Task: Create in the project BioForge in Backlog an issue 'Address issues related to system integration with external applications and services', assign it to team member softage.3@softage.net and change the status to IN PROGRESS. Create in the project BioForge in Backlog an issue 'Develop a new feature to allow for integration with wearable technology', assign it to team member softage.4@softage.net and change the status to IN PROGRESS
Action: Mouse moved to (243, 57)
Screenshot: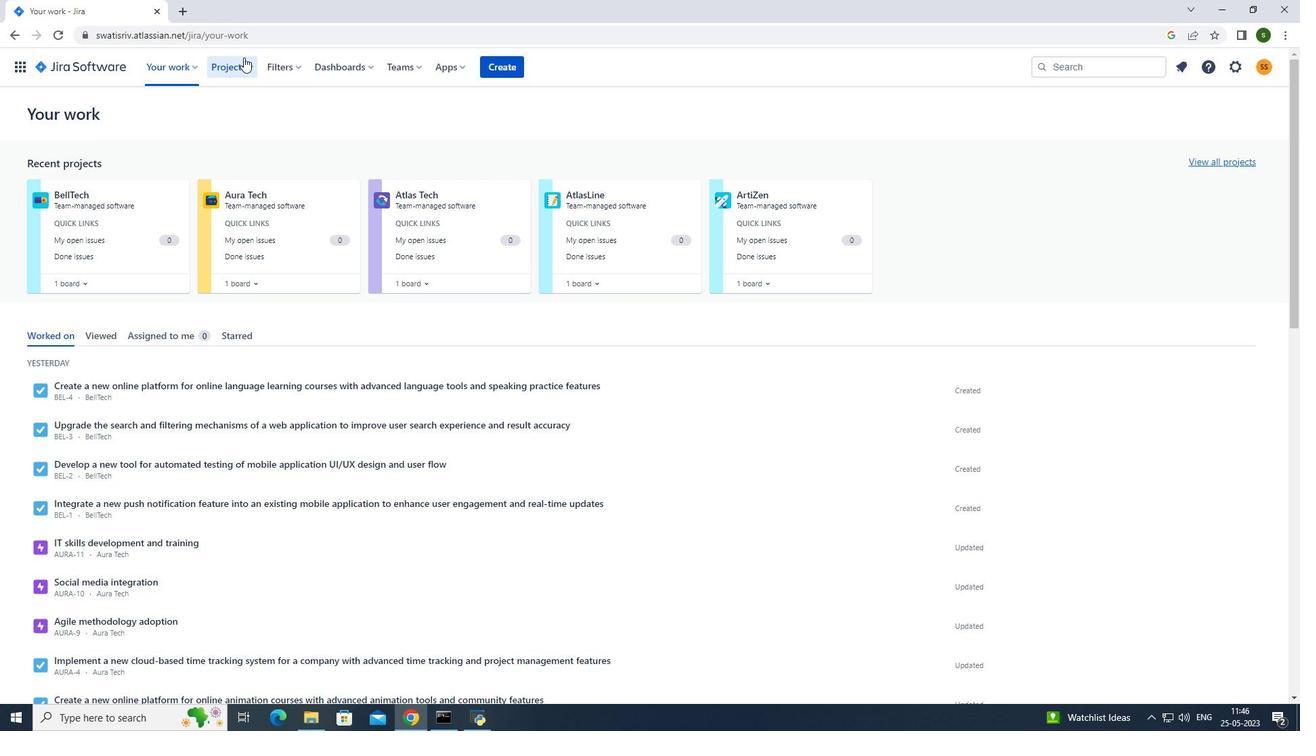 
Action: Mouse pressed left at (243, 57)
Screenshot: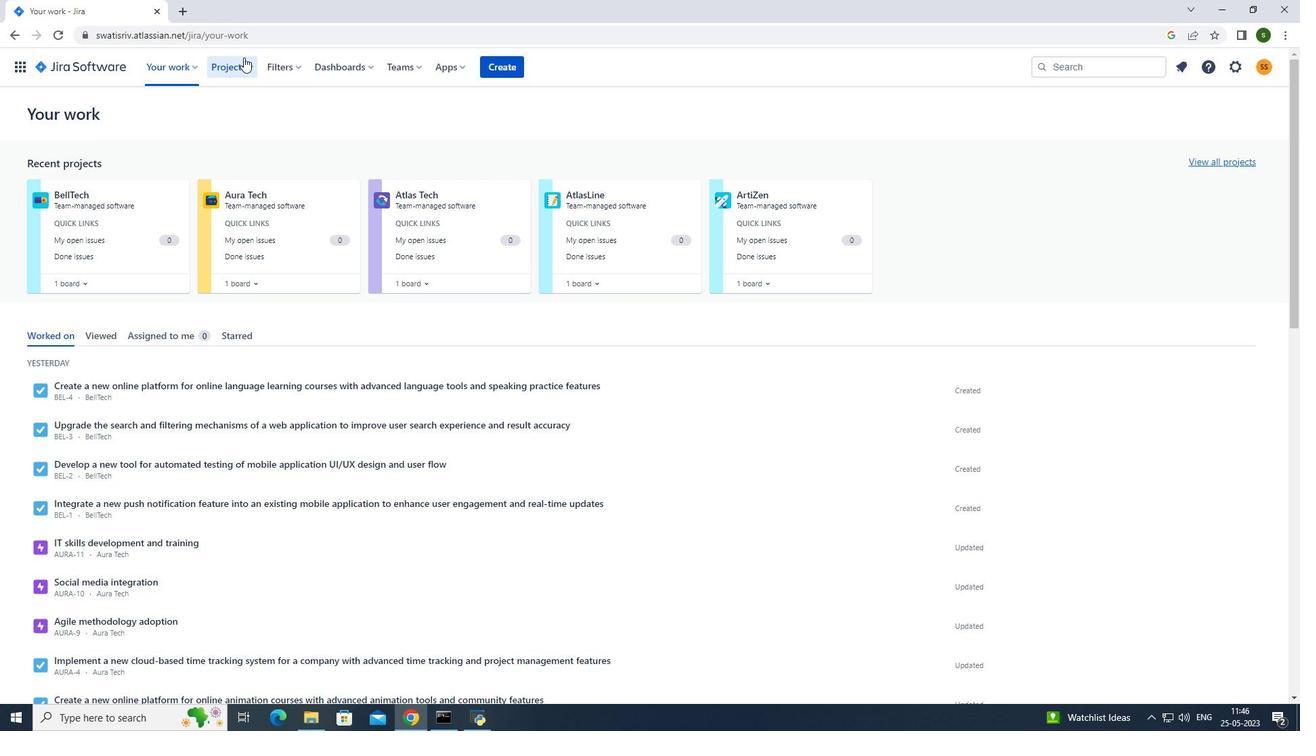 
Action: Mouse moved to (283, 130)
Screenshot: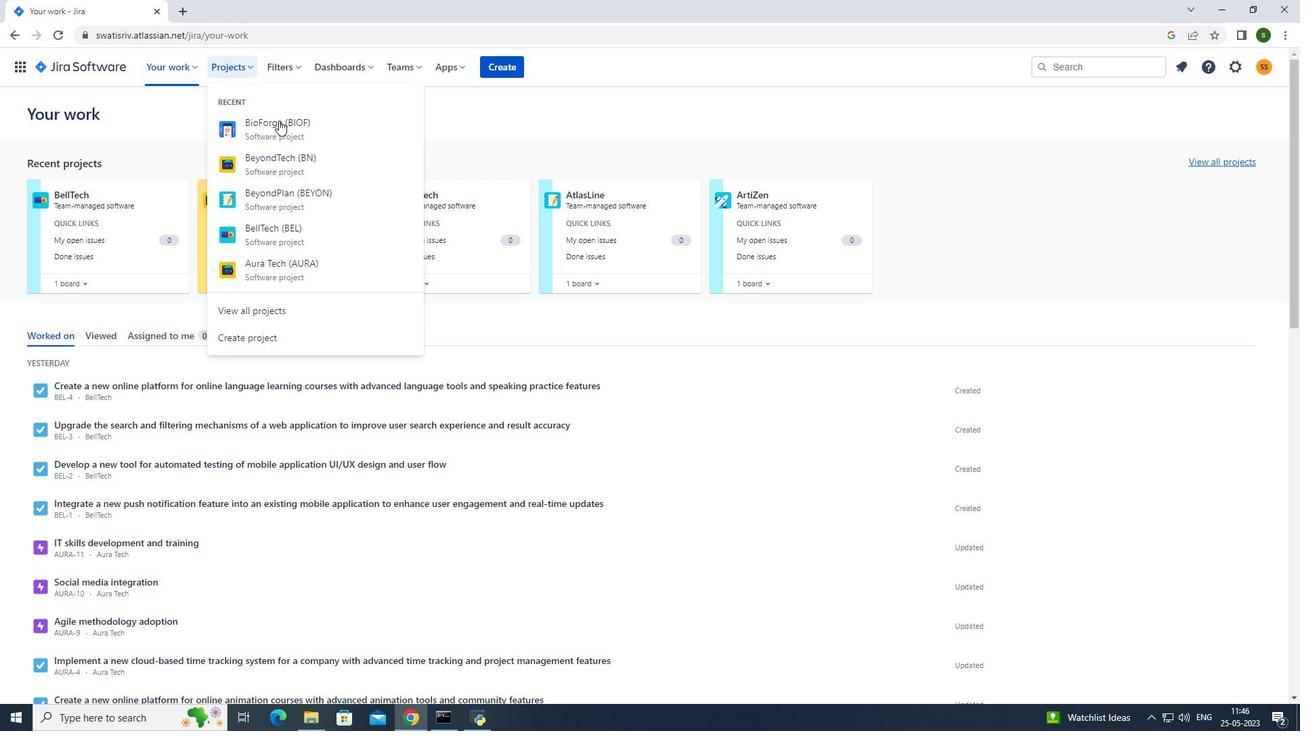 
Action: Mouse pressed left at (283, 130)
Screenshot: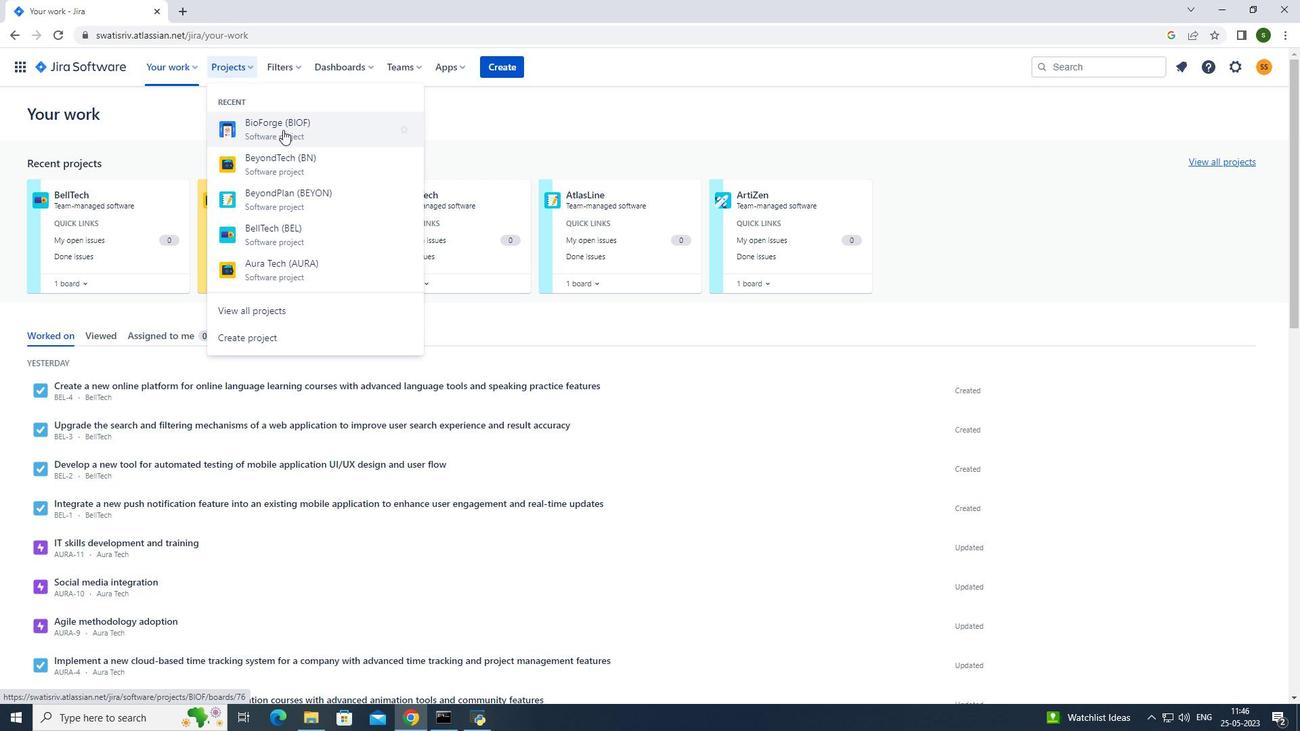 
Action: Mouse moved to (84, 212)
Screenshot: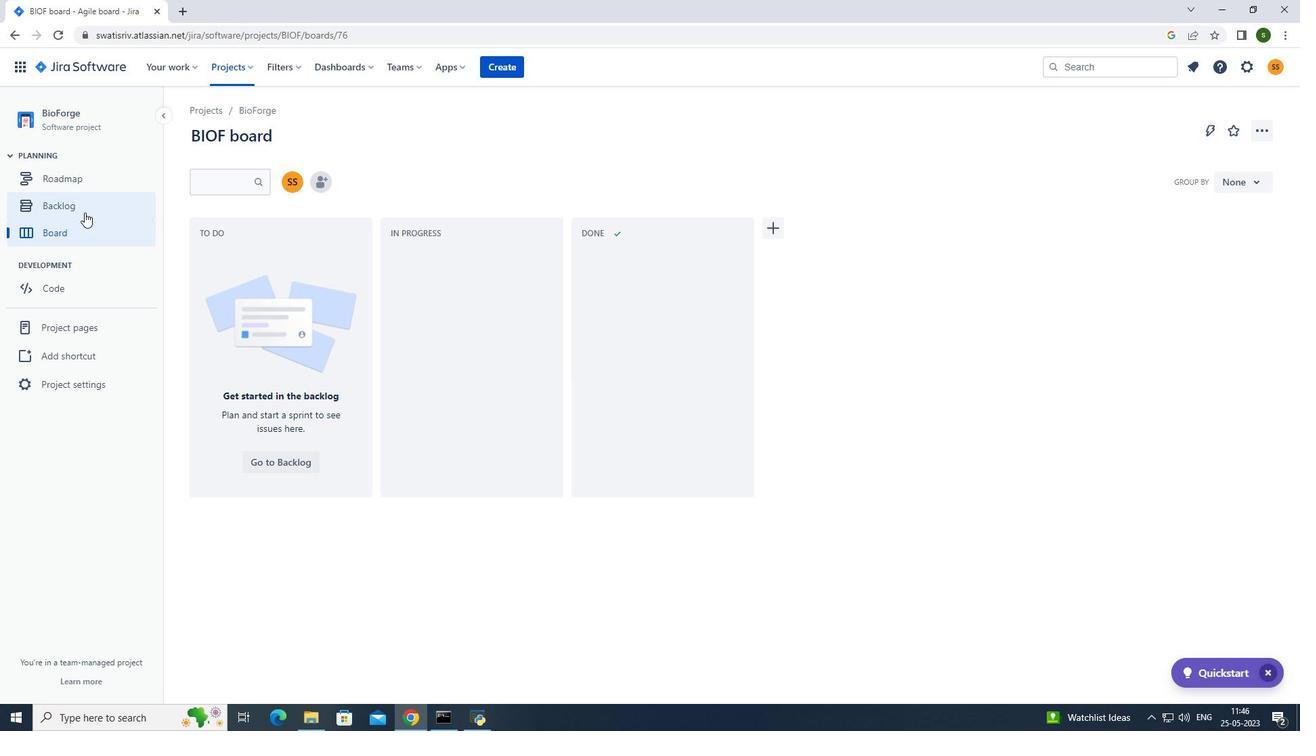 
Action: Mouse pressed left at (84, 212)
Screenshot: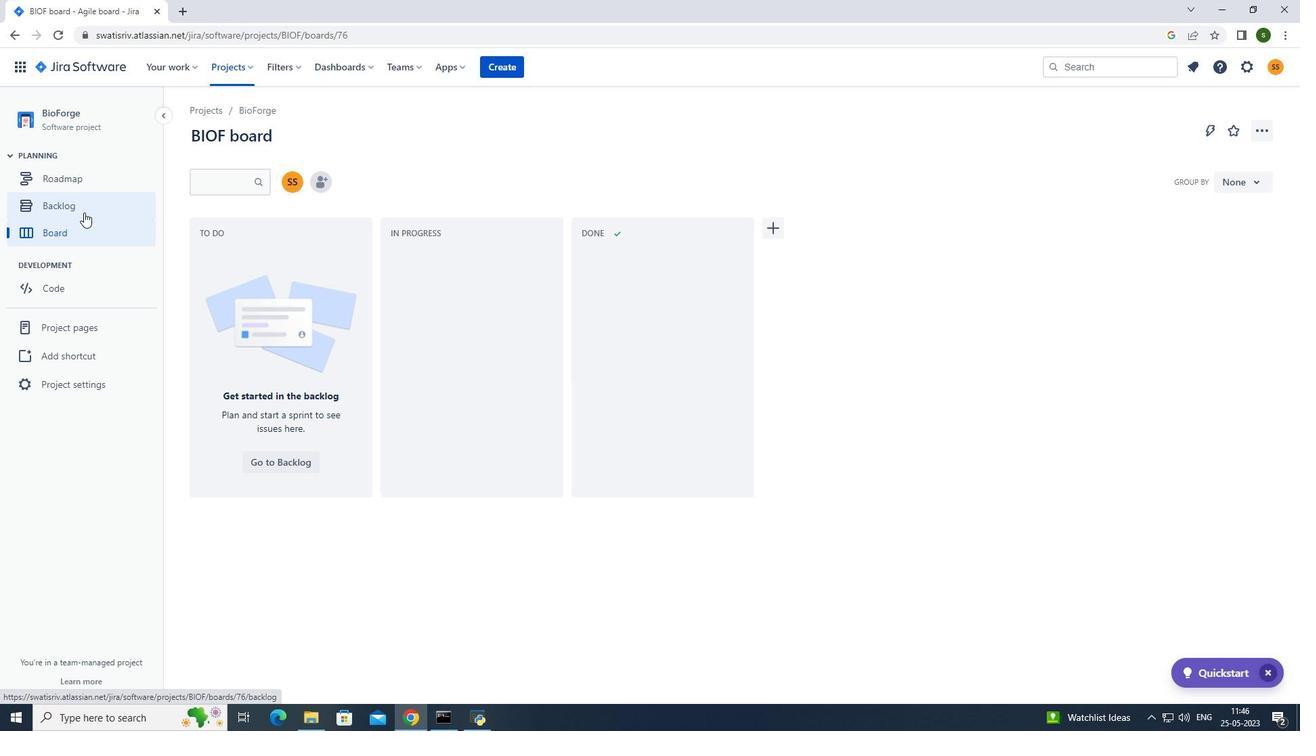 
Action: Mouse moved to (243, 304)
Screenshot: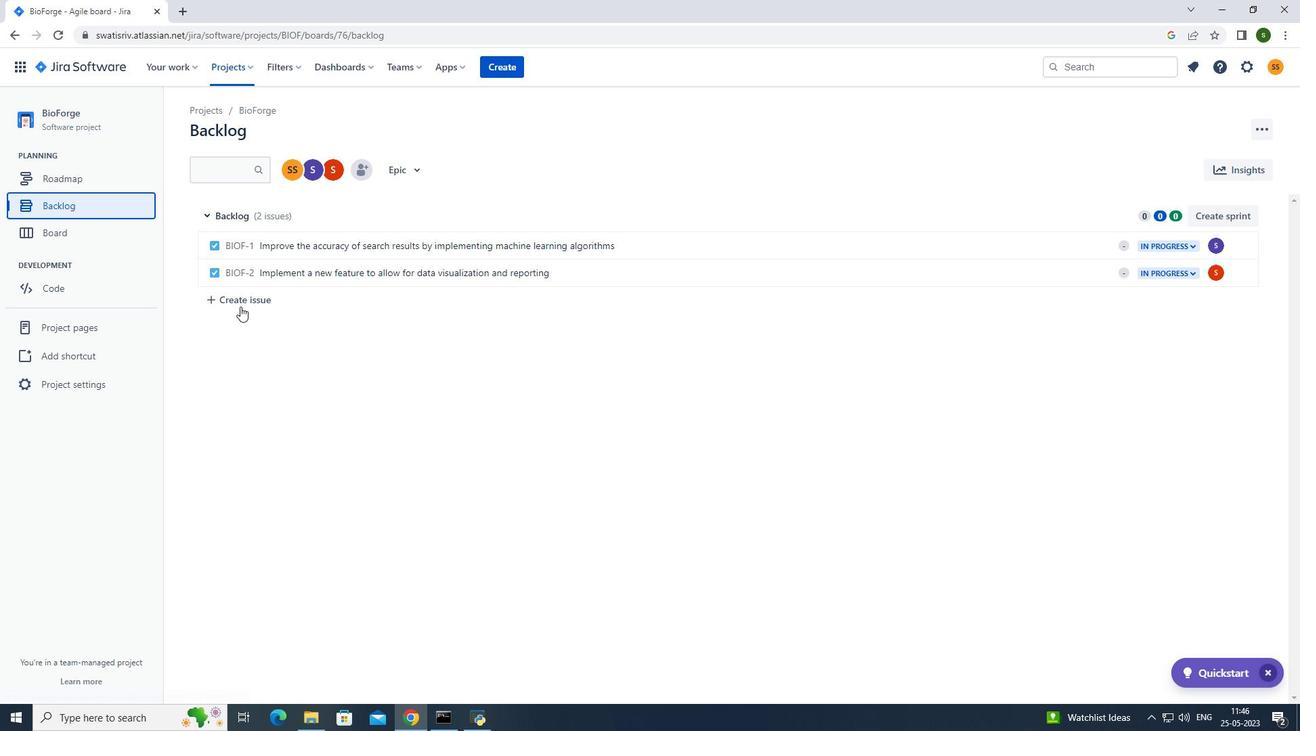 
Action: Mouse pressed left at (243, 304)
Screenshot: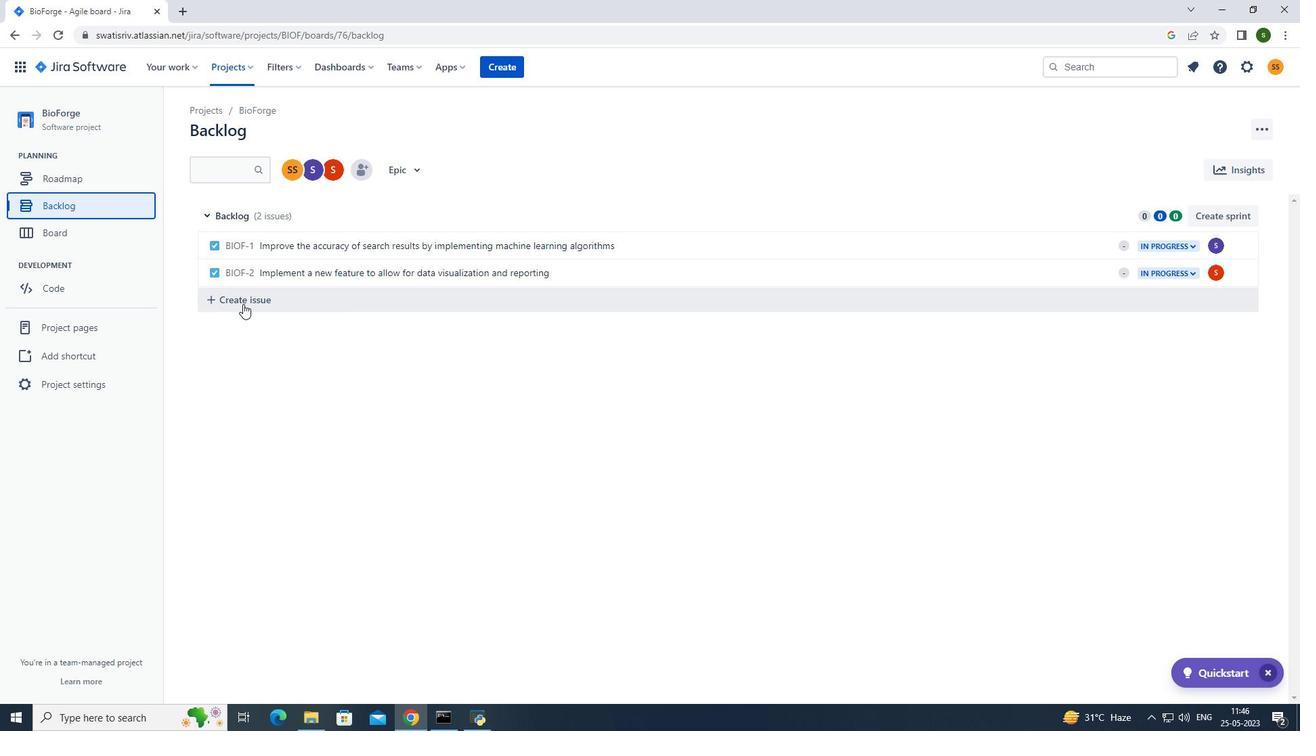 
Action: Mouse moved to (348, 293)
Screenshot: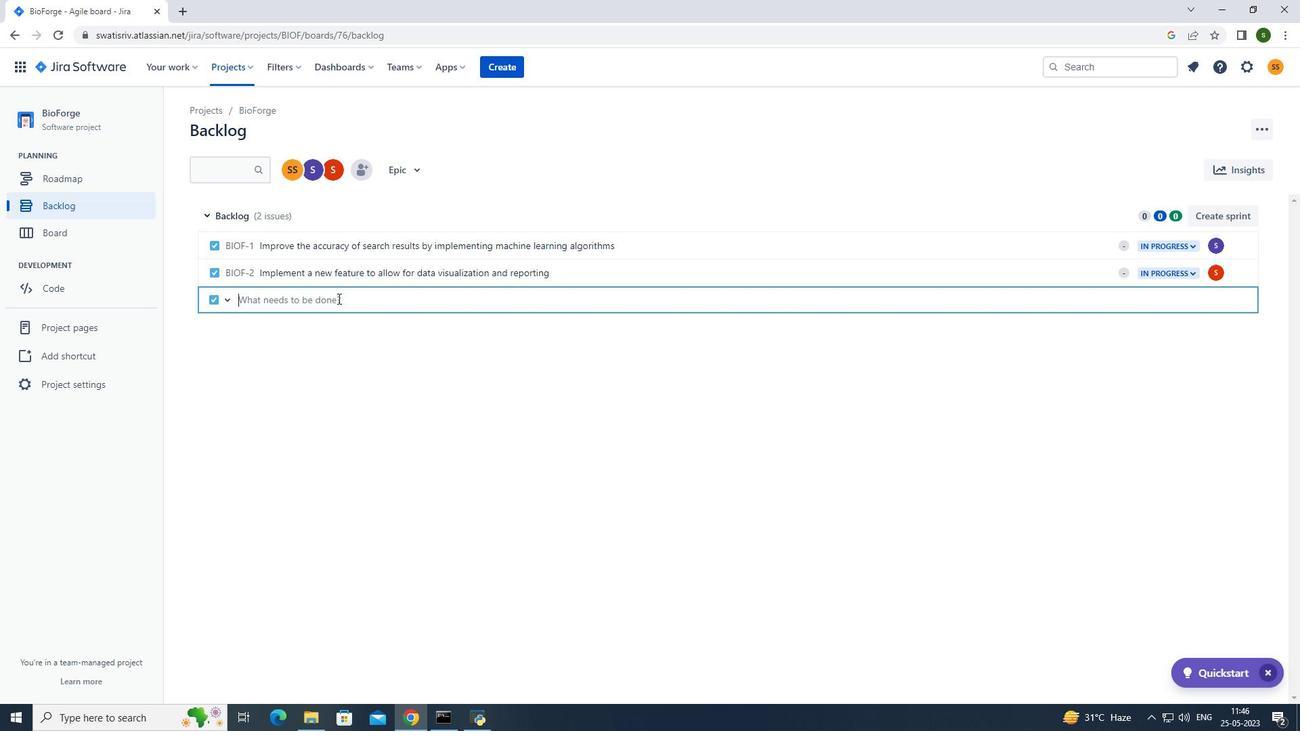 
Action: Key pressed <Key.caps_lock>A<Key.caps_lock>ddress<Key.space>issues<Key.space>related<Key.space>to<Key.space>system<Key.space>integray<Key.backspace>tion<Key.space>with<Key.space>external<Key.space>applications<Key.space>and<Key.space>services<Key.enter>
Screenshot: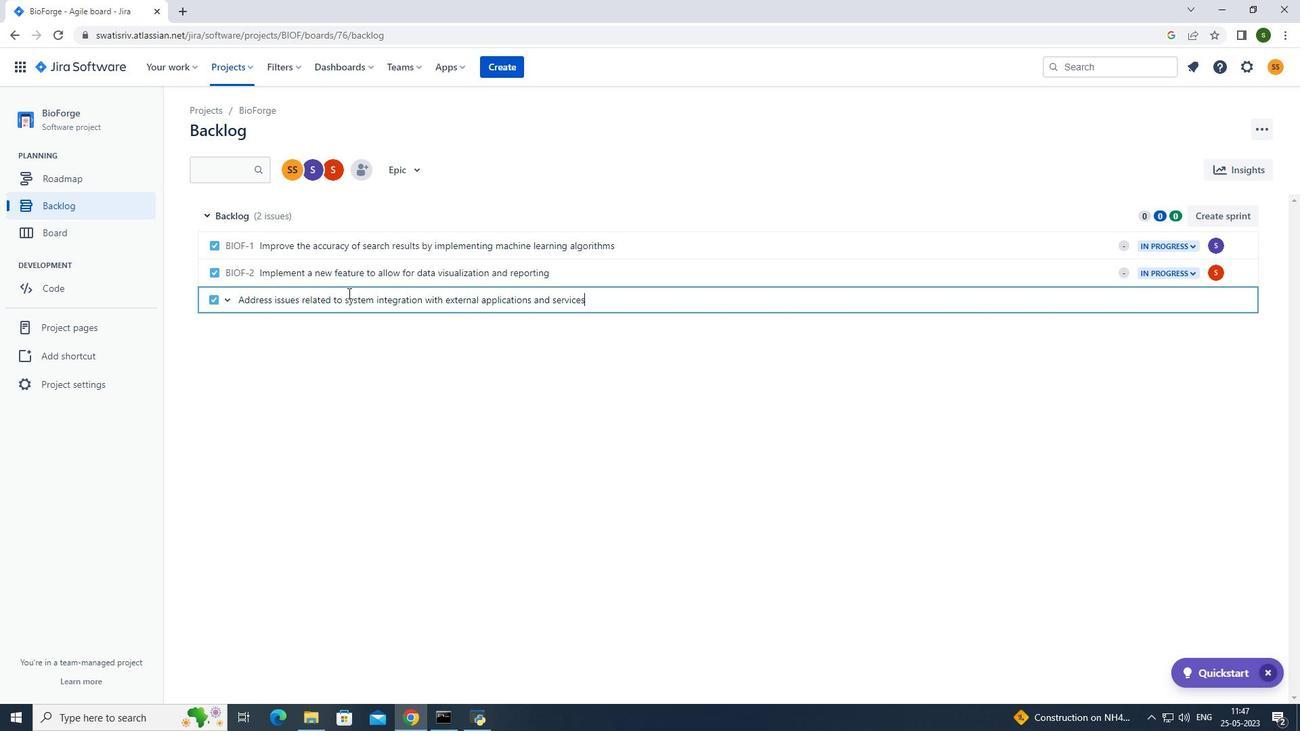 
Action: Mouse moved to (1215, 302)
Screenshot: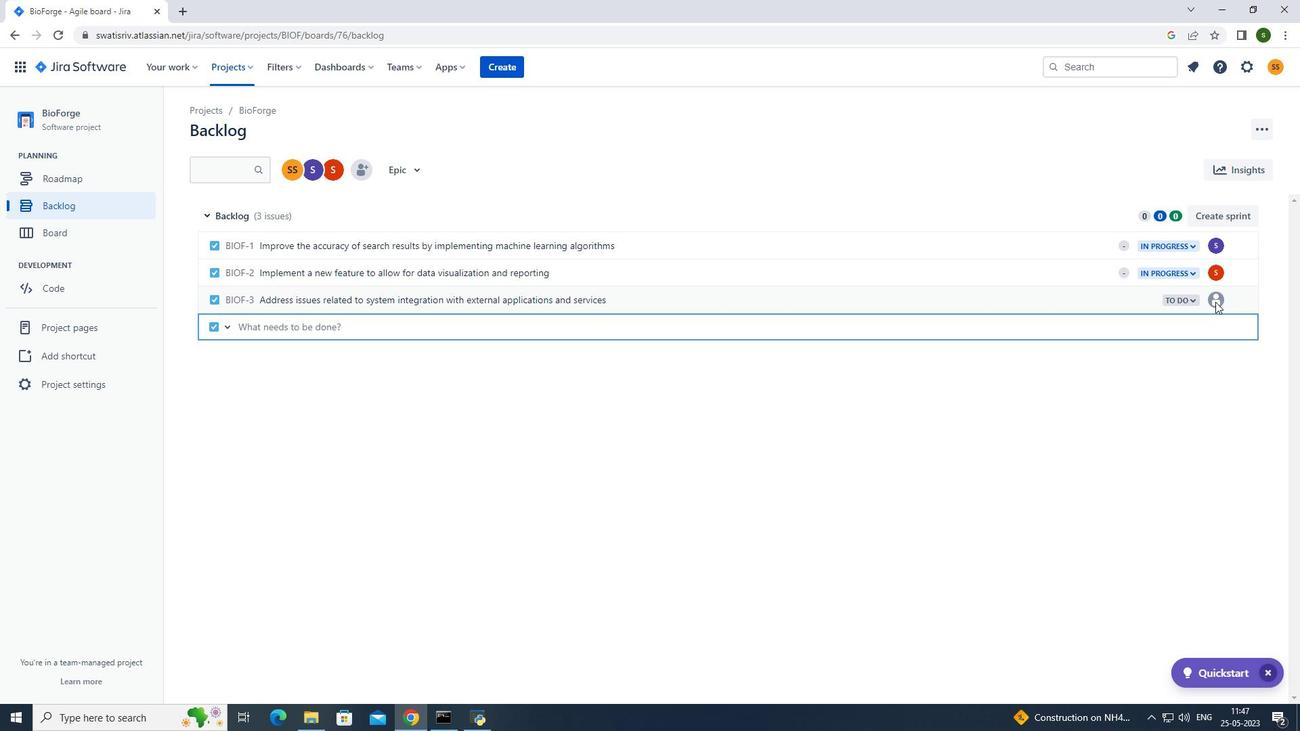 
Action: Mouse pressed left at (1215, 302)
Screenshot: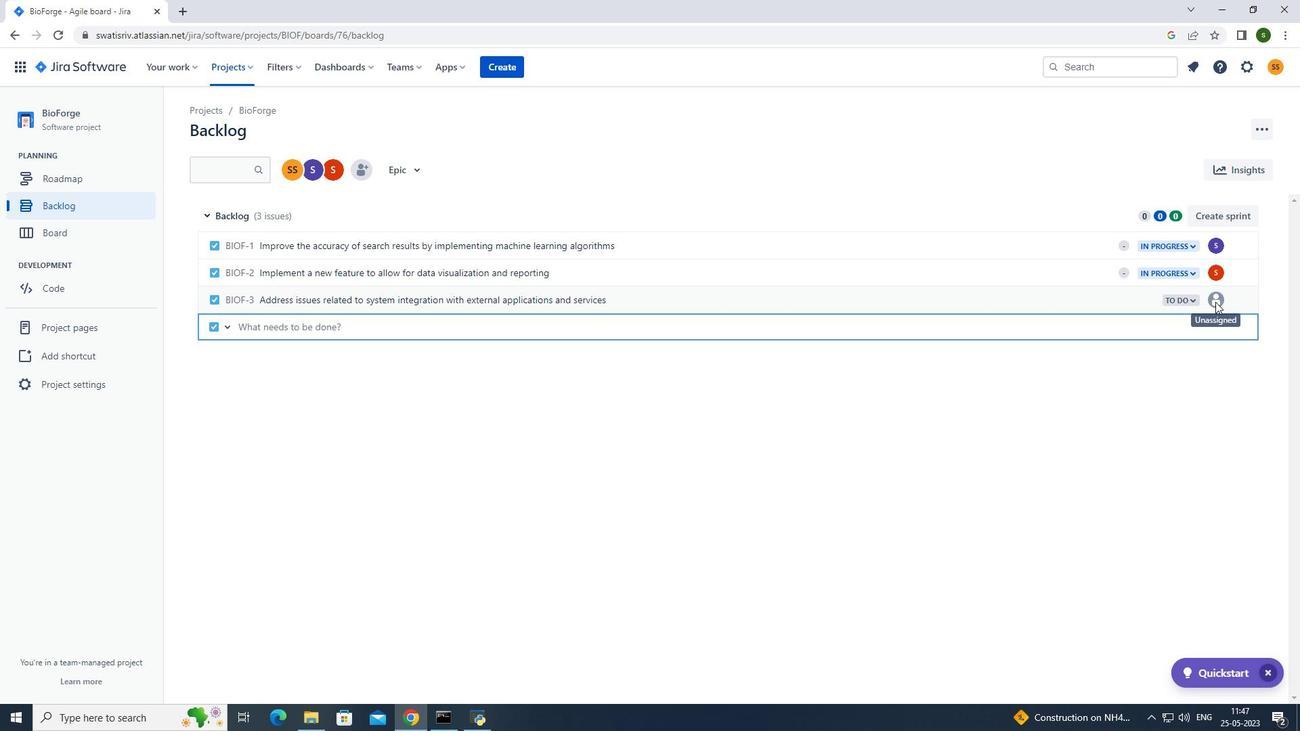 
Action: Mouse moved to (1213, 298)
Screenshot: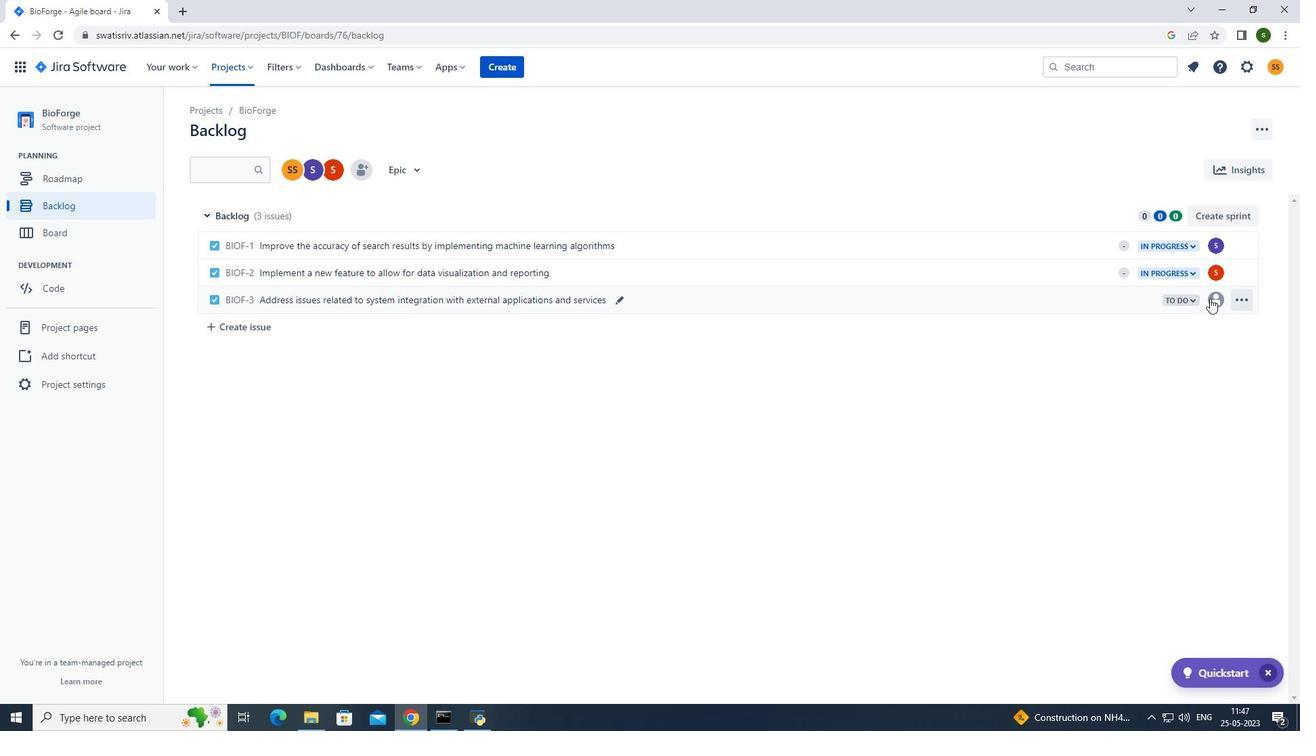 
Action: Mouse pressed left at (1213, 298)
Screenshot: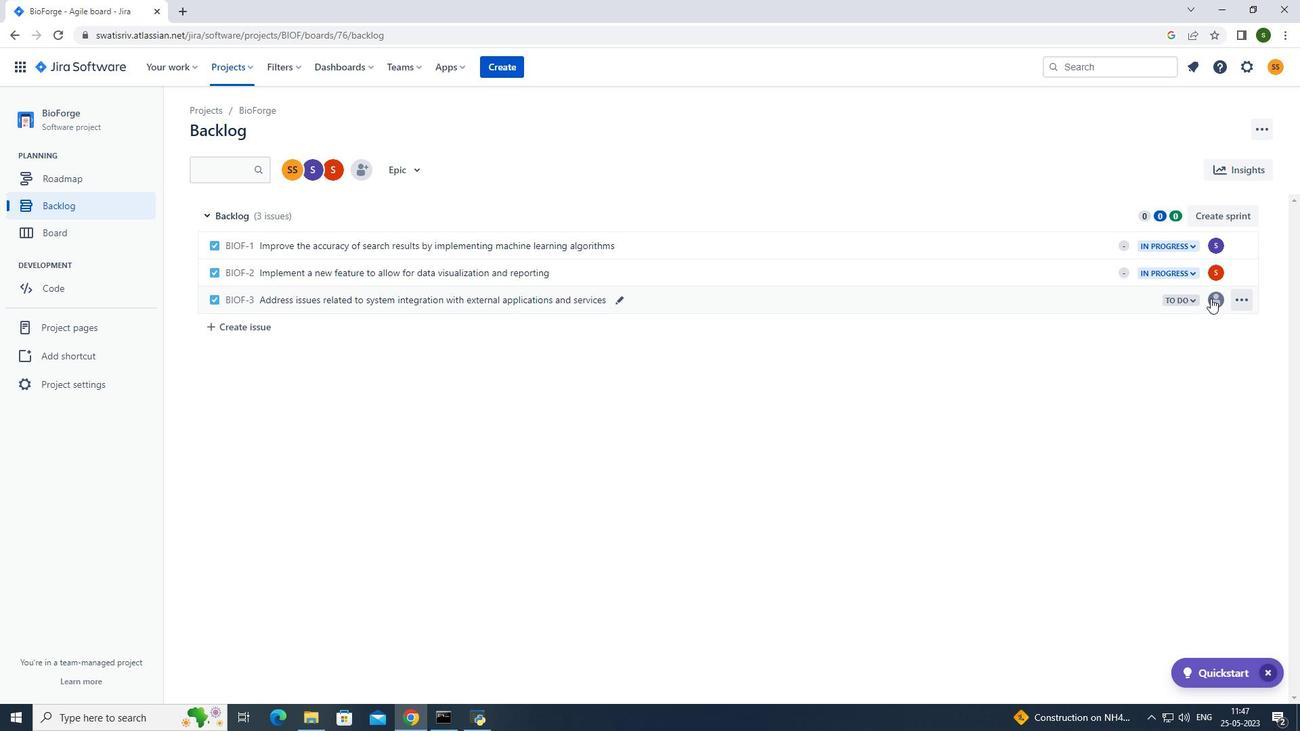 
Action: Mouse moved to (1142, 331)
Screenshot: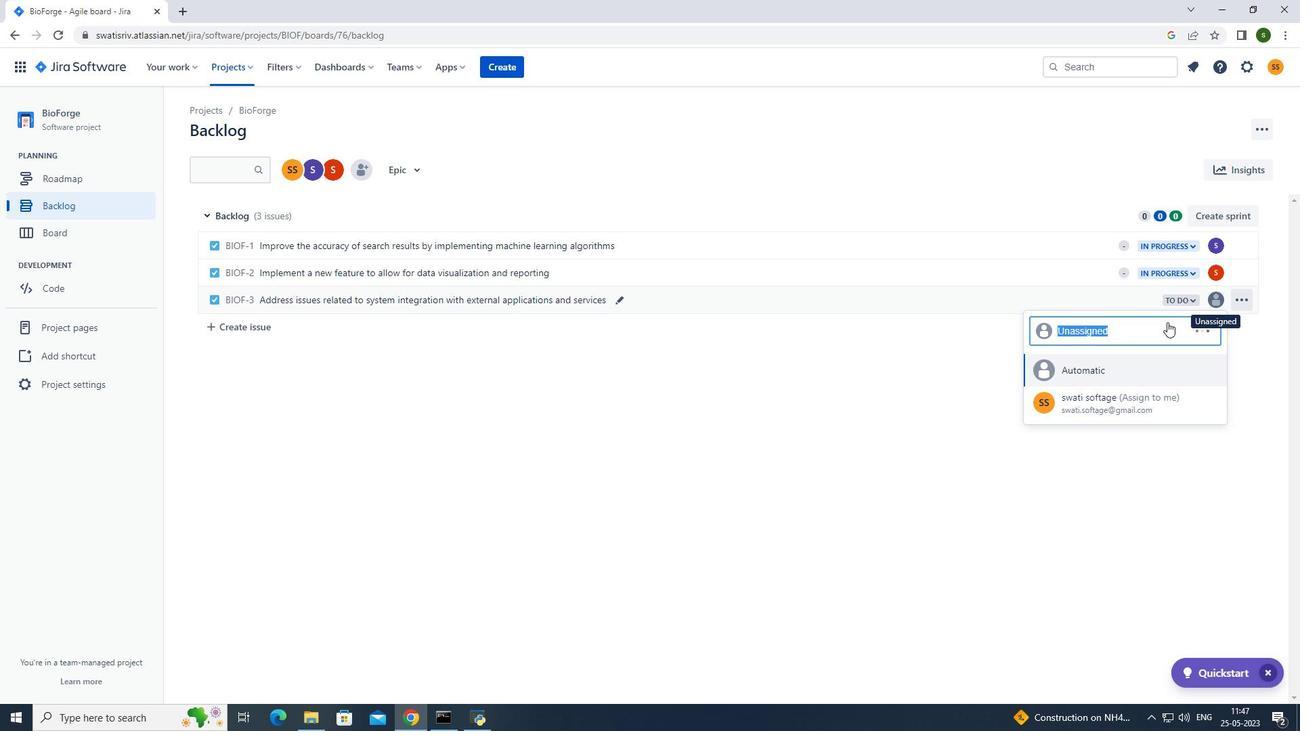 
Action: Key pressed softage.3<Key.shift>@softage.net
Screenshot: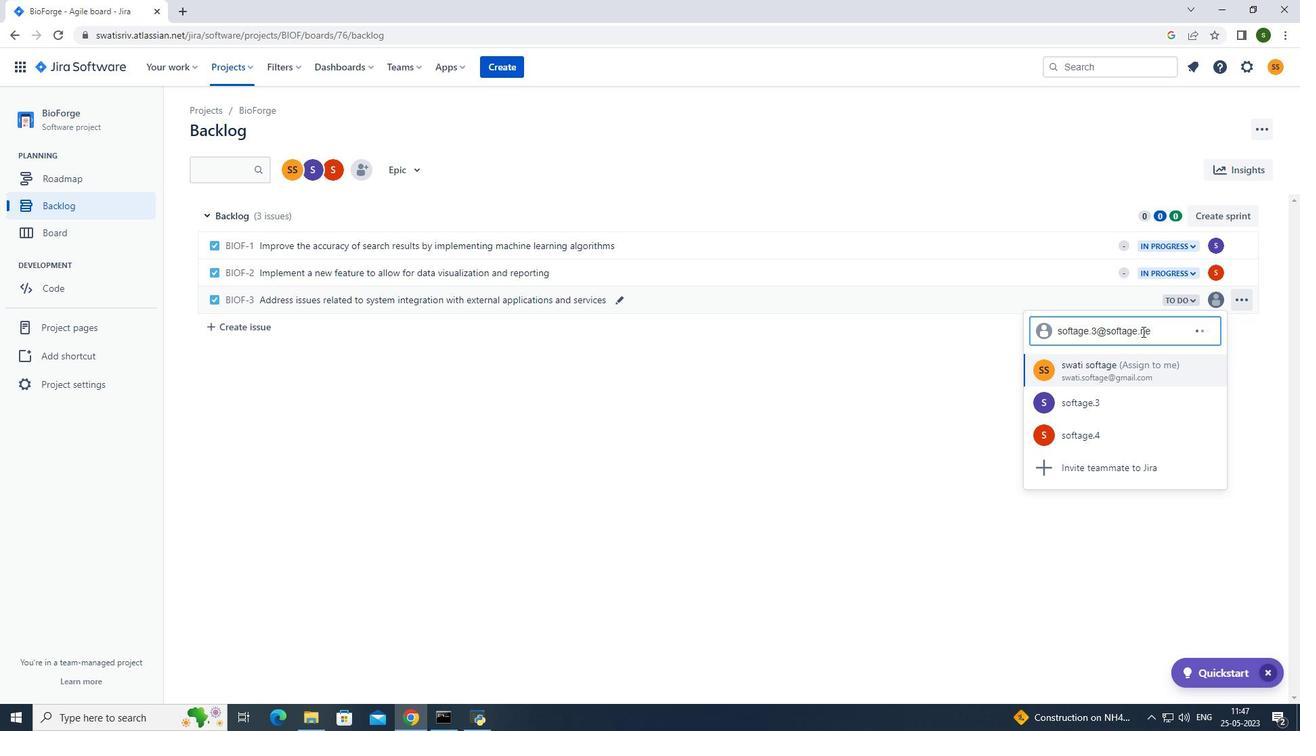 
Action: Mouse moved to (1146, 363)
Screenshot: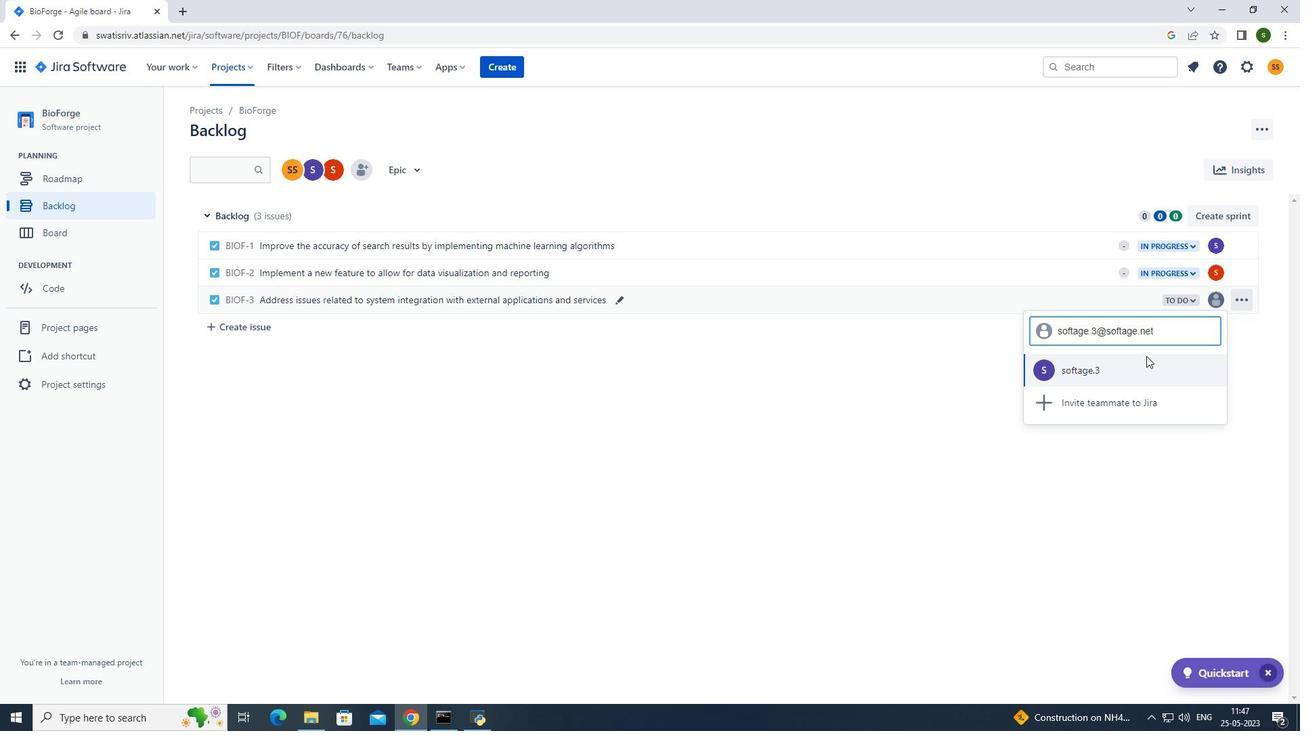 
Action: Mouse pressed left at (1146, 363)
Screenshot: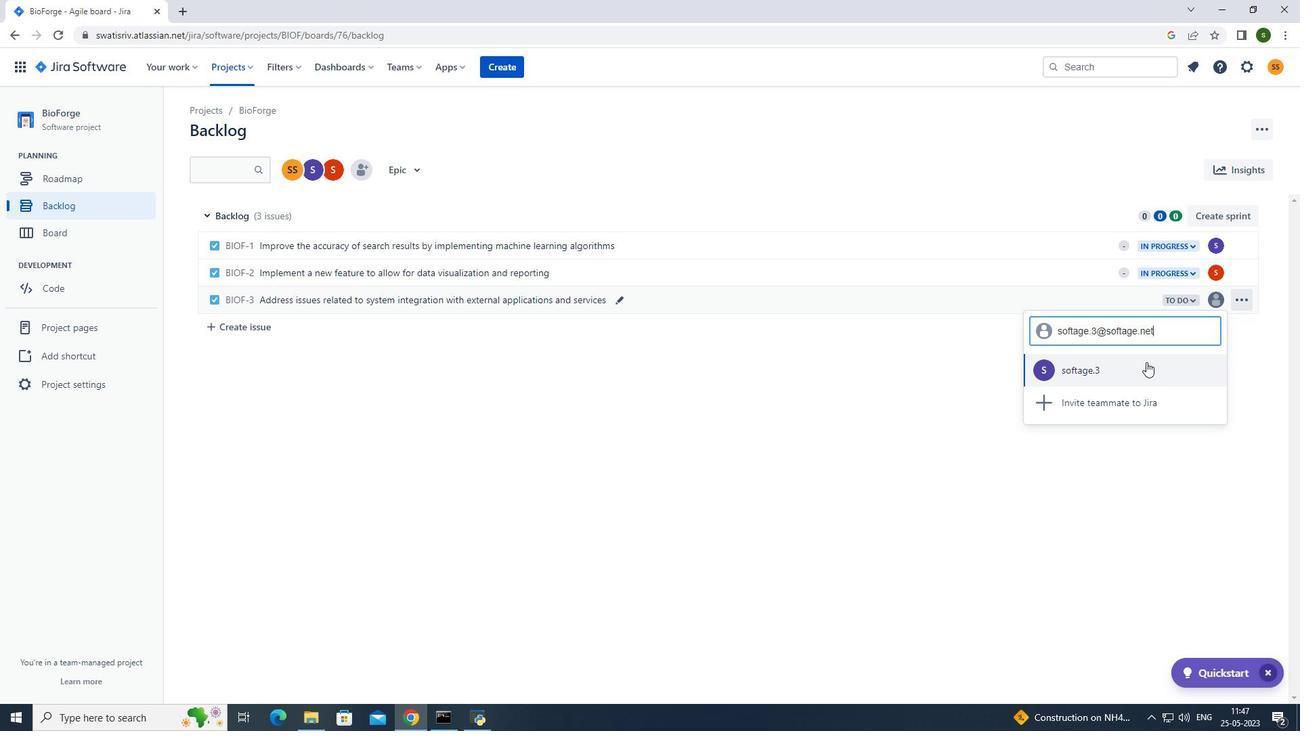 
Action: Mouse moved to (1188, 303)
Screenshot: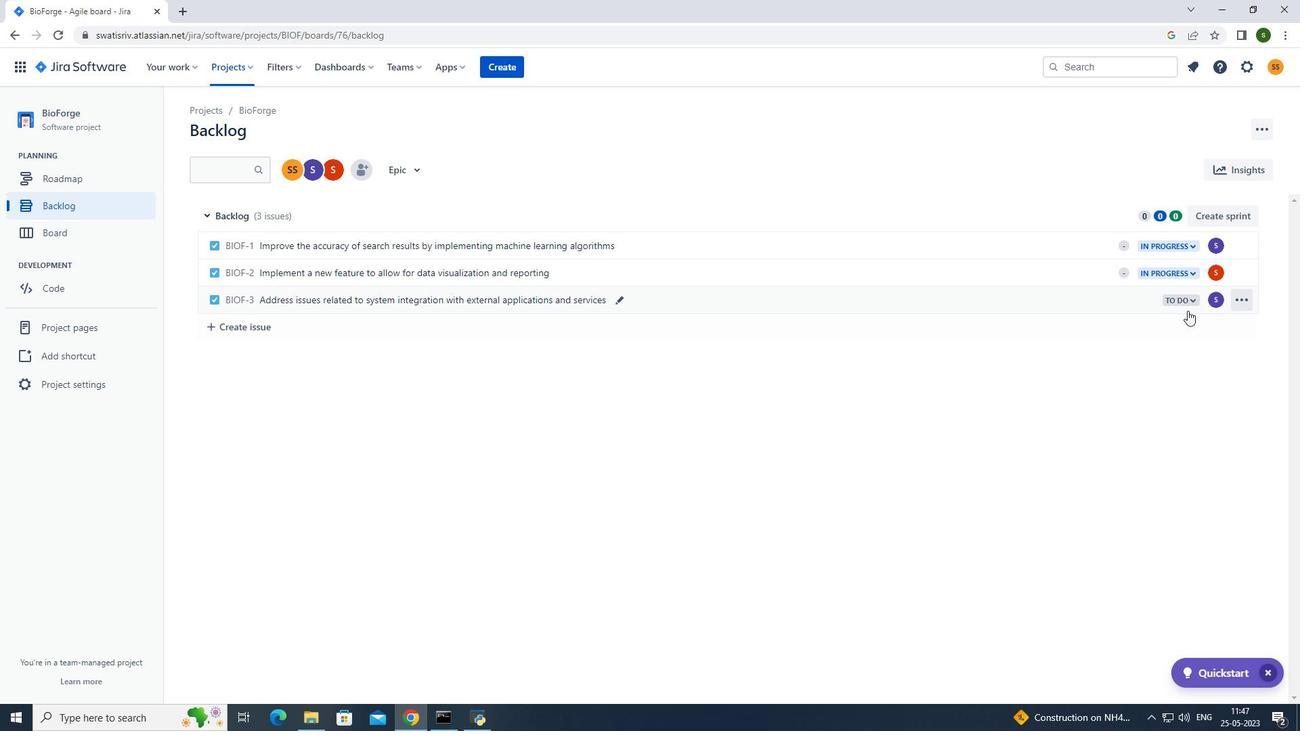 
Action: Mouse pressed left at (1188, 303)
Screenshot: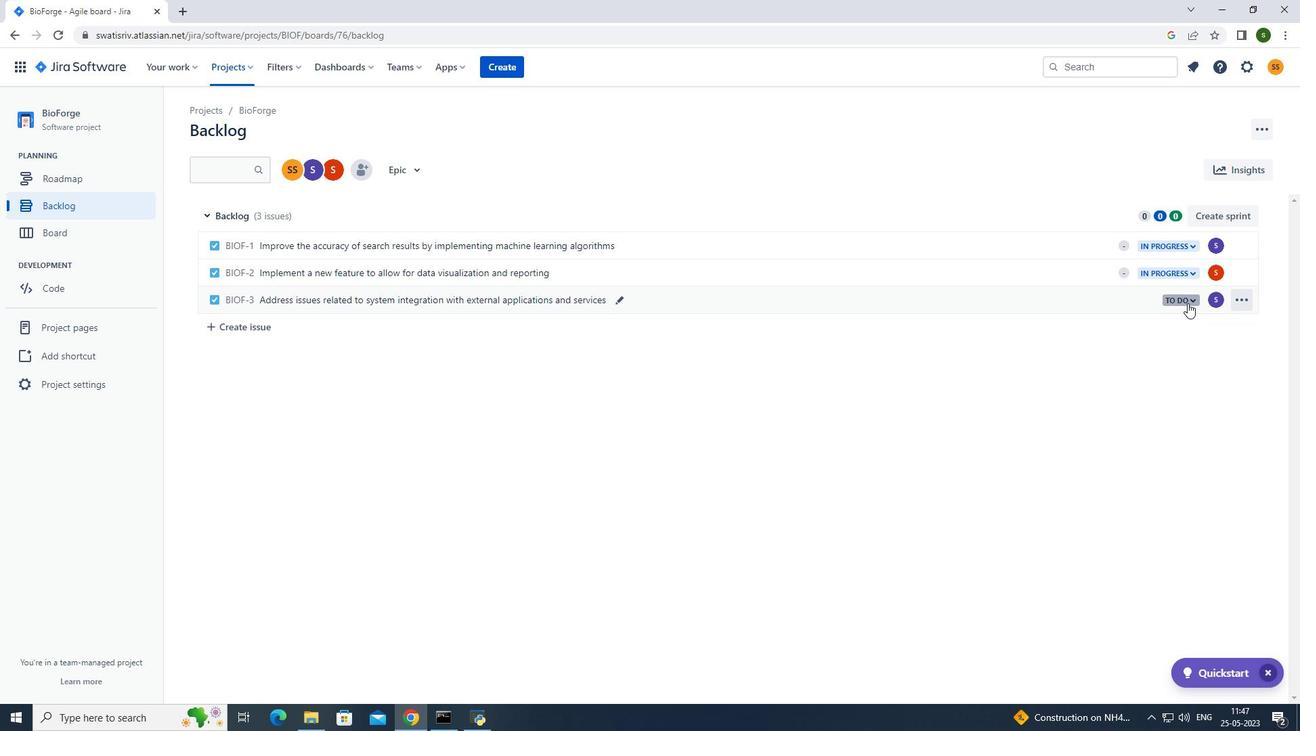 
Action: Mouse moved to (1155, 327)
Screenshot: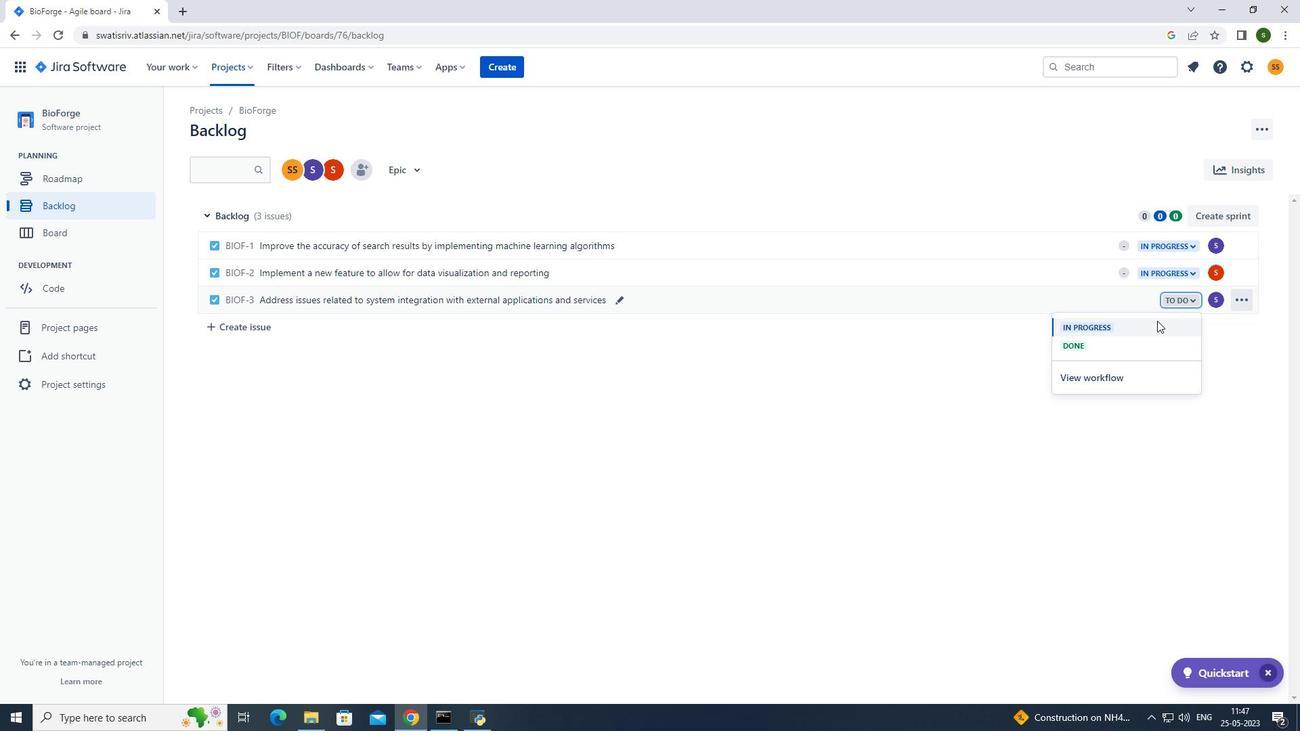 
Action: Mouse pressed left at (1155, 327)
Screenshot: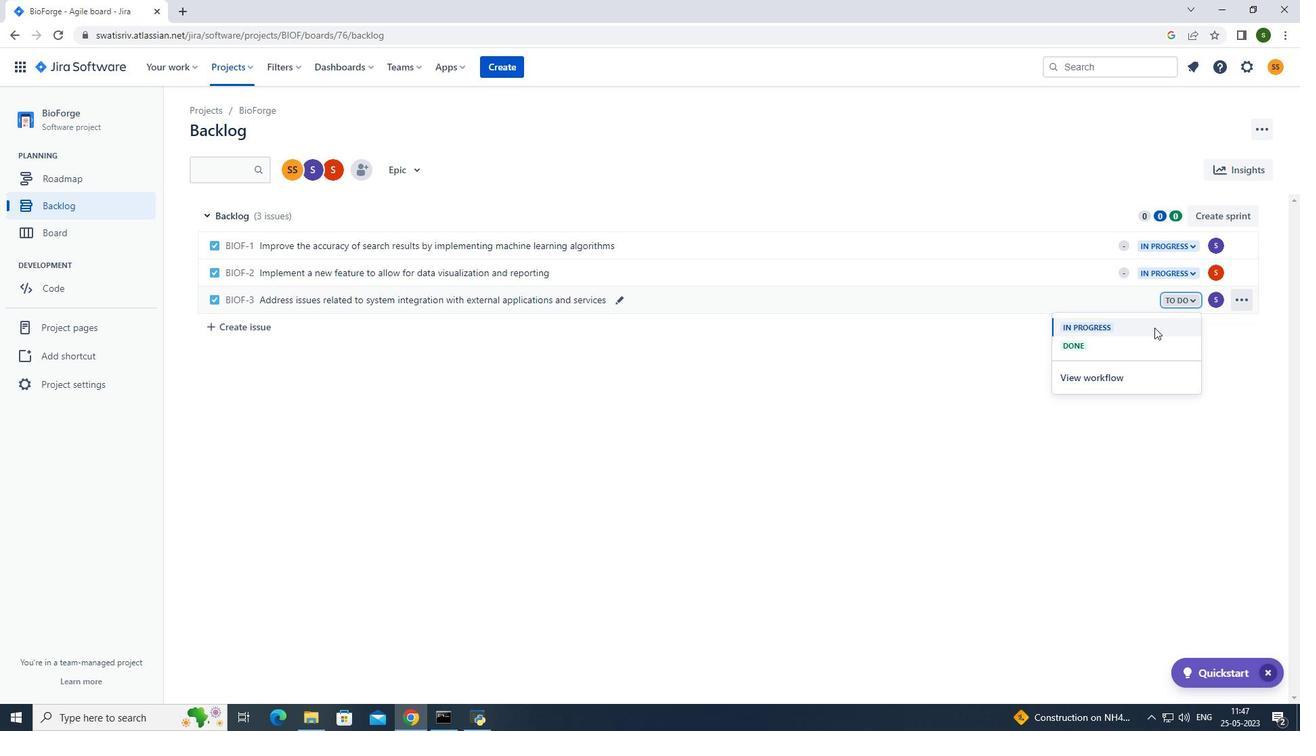 
Action: Mouse moved to (248, 75)
Screenshot: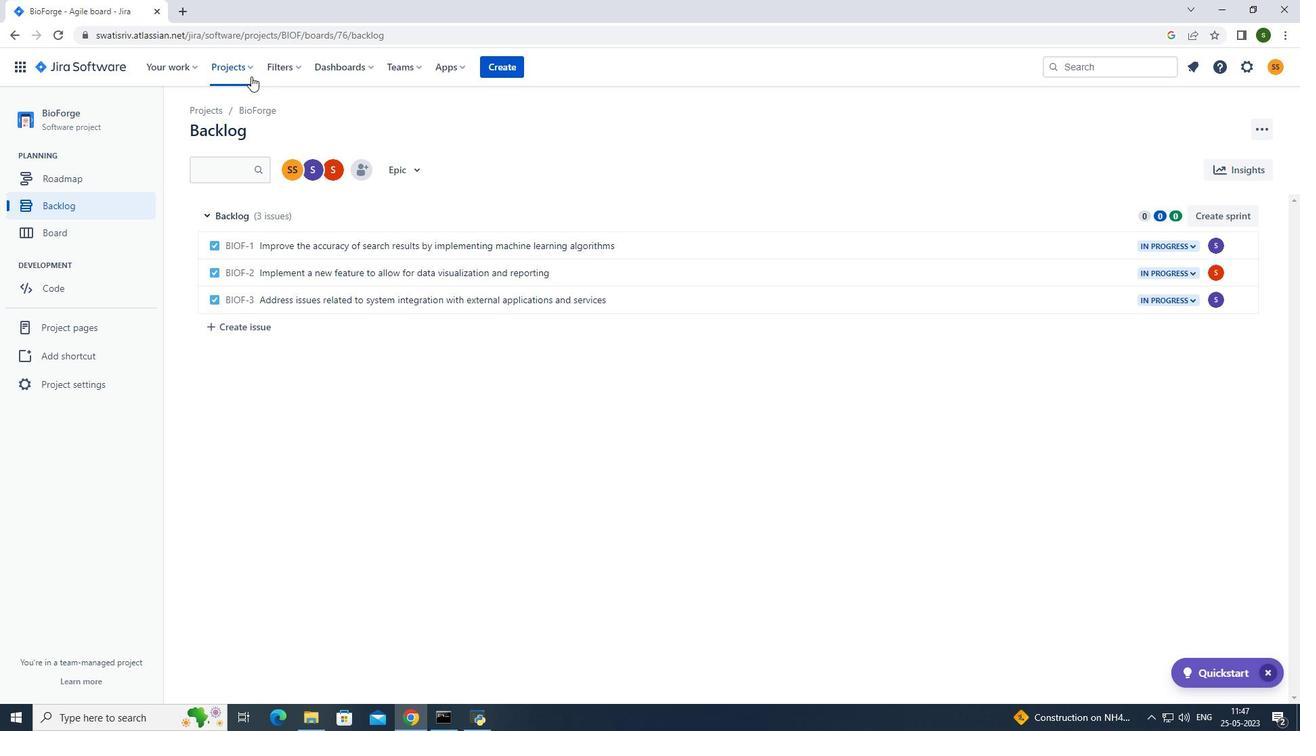 
Action: Mouse pressed left at (248, 75)
Screenshot: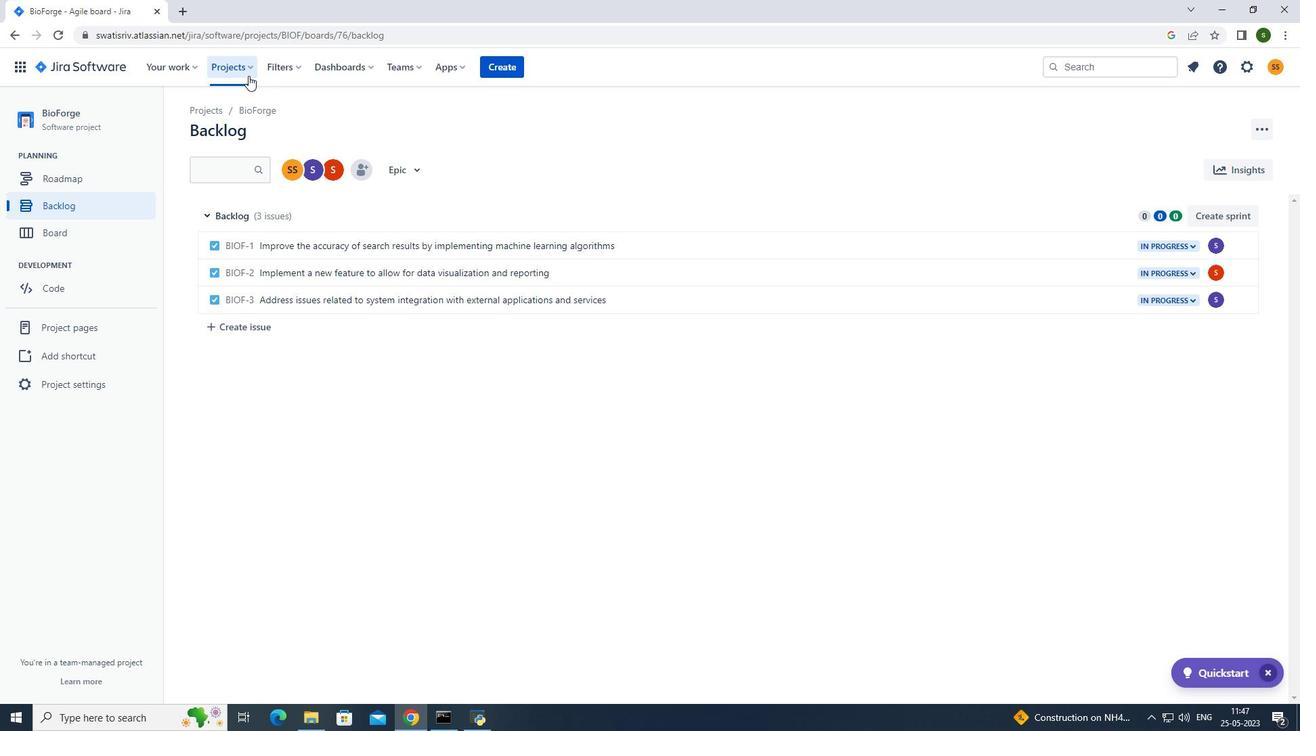 
Action: Mouse moved to (280, 124)
Screenshot: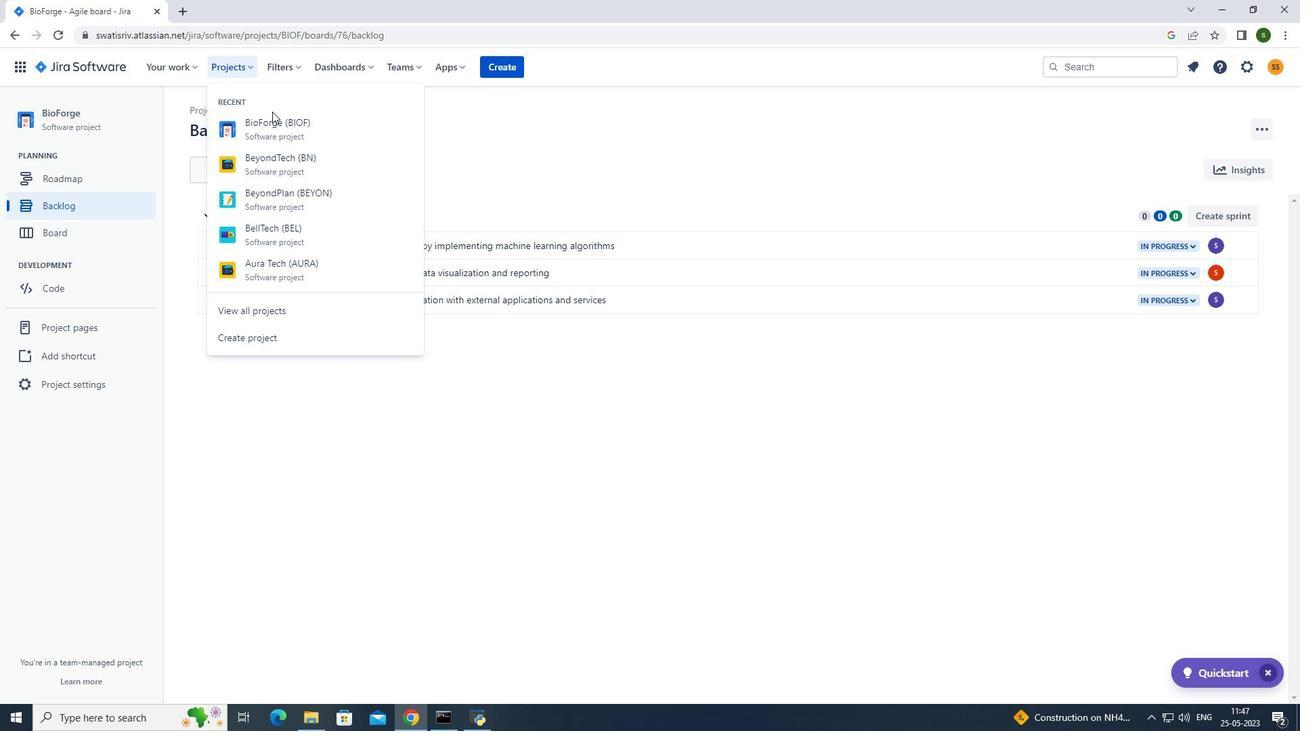 
Action: Mouse pressed left at (280, 124)
Screenshot: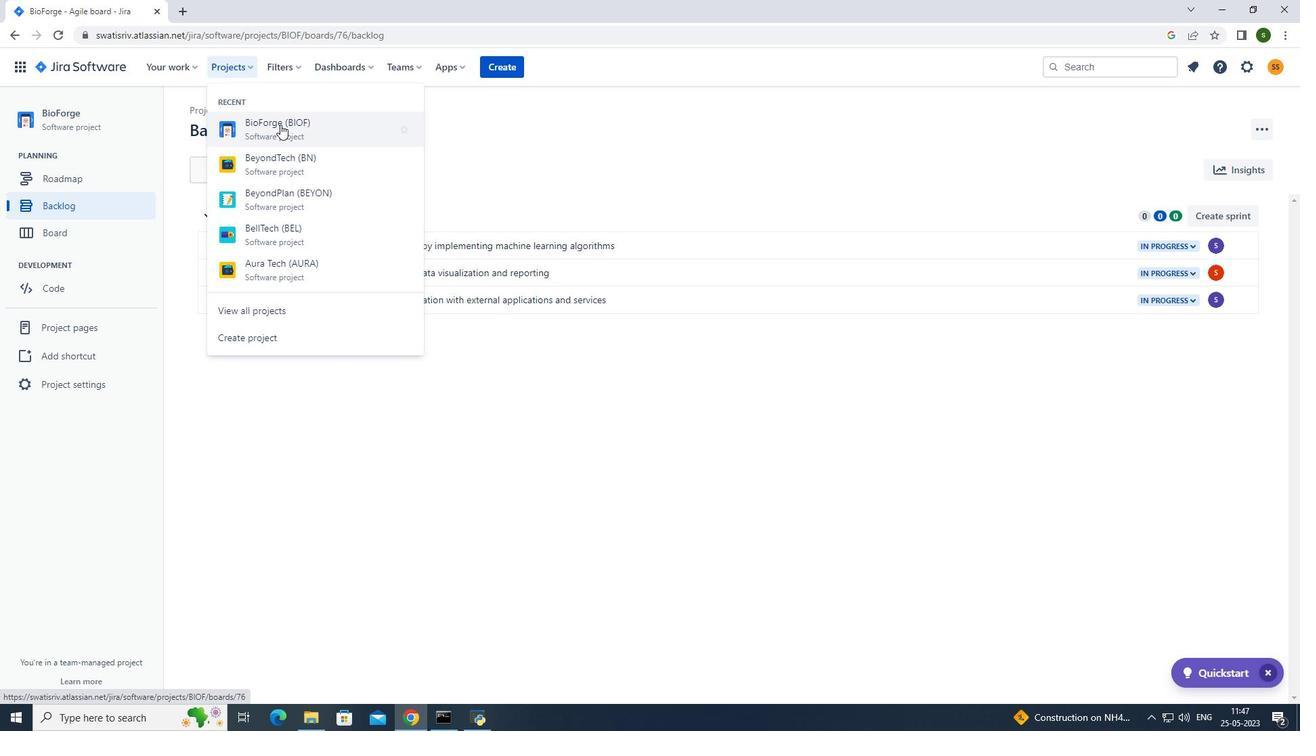 
Action: Mouse moved to (298, 464)
Screenshot: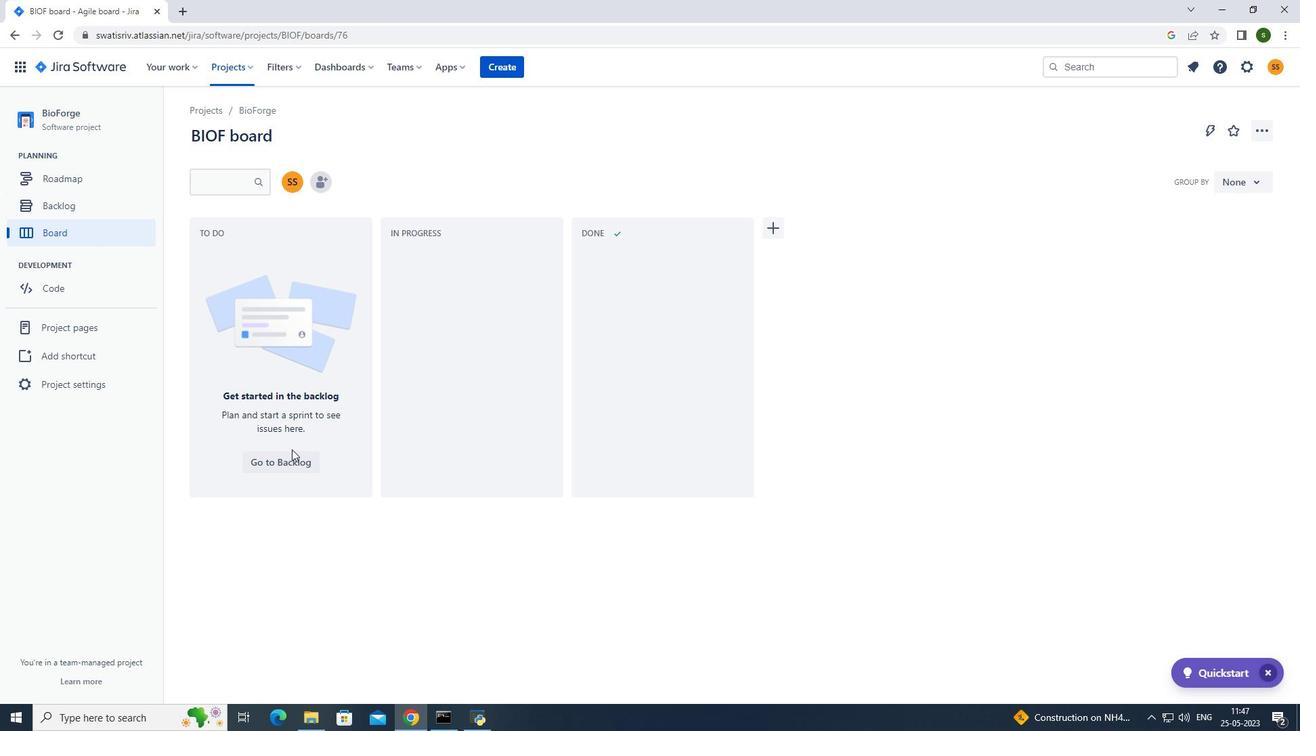 
Action: Mouse pressed left at (298, 464)
Screenshot: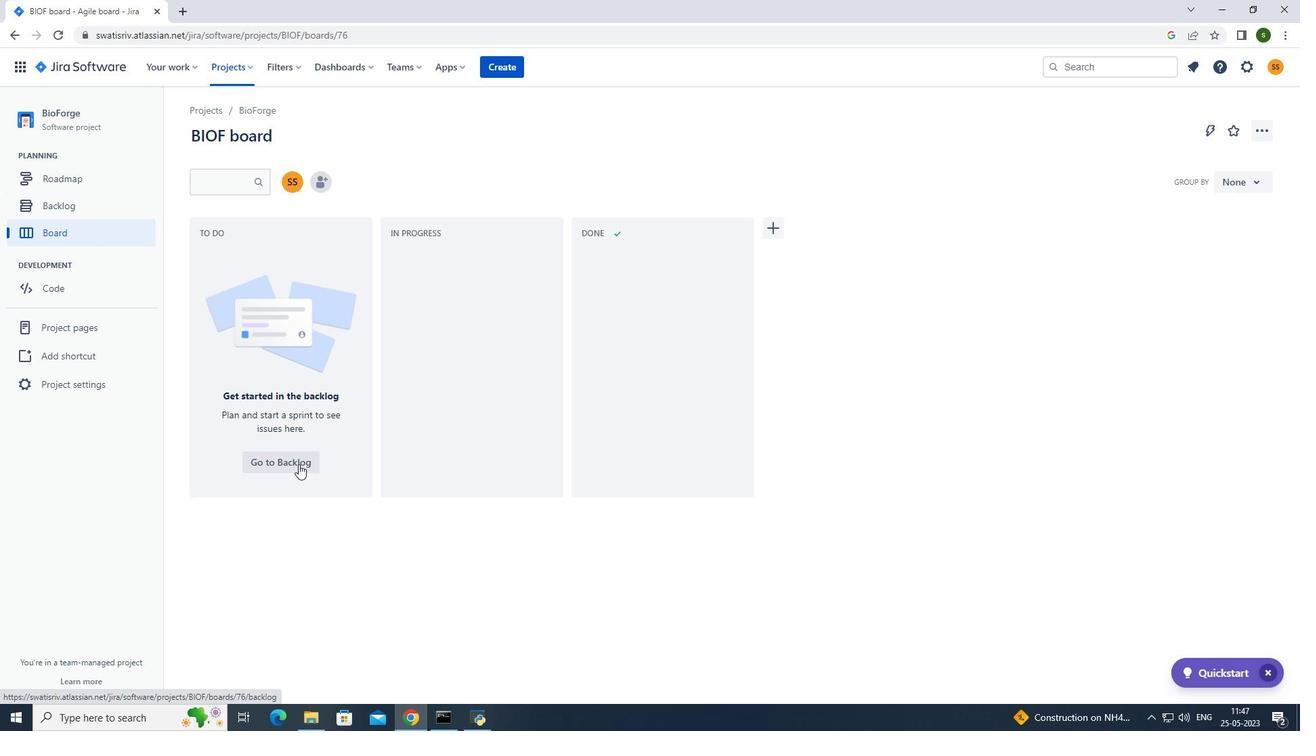 
Action: Mouse moved to (268, 331)
Screenshot: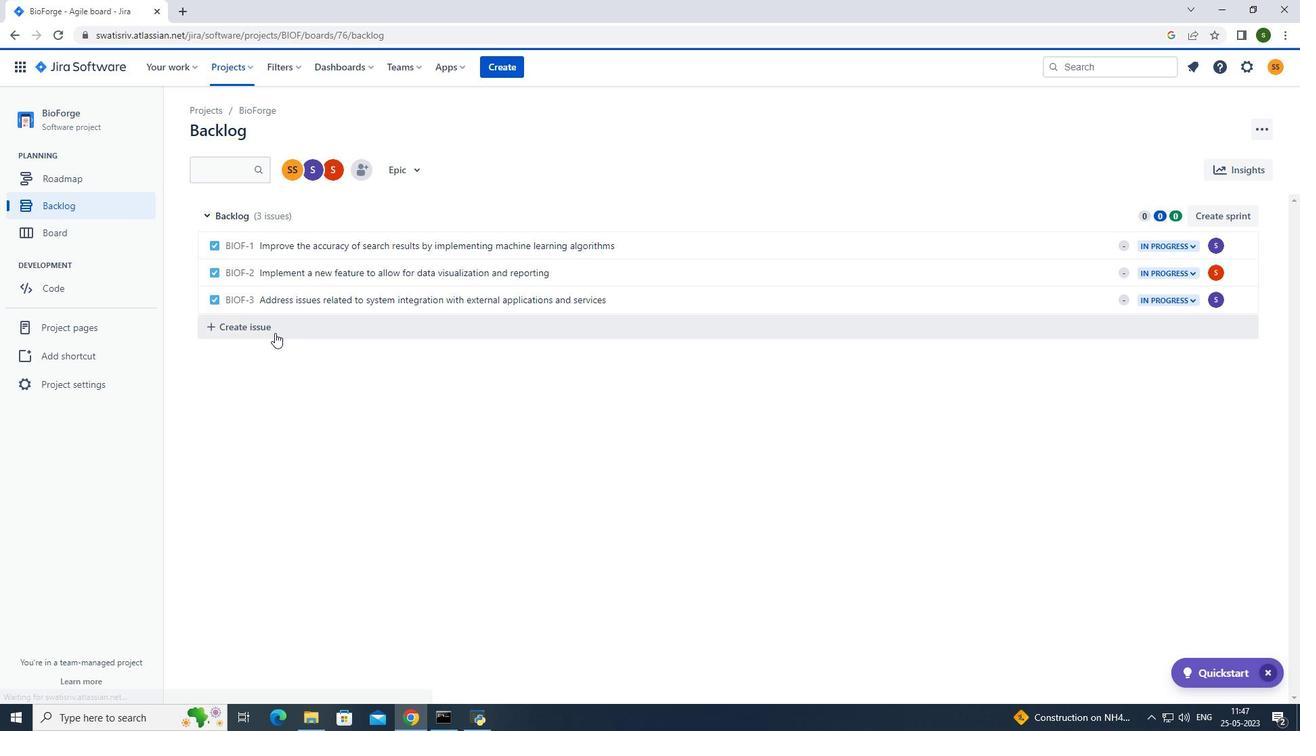 
Action: Mouse pressed left at (268, 331)
Screenshot: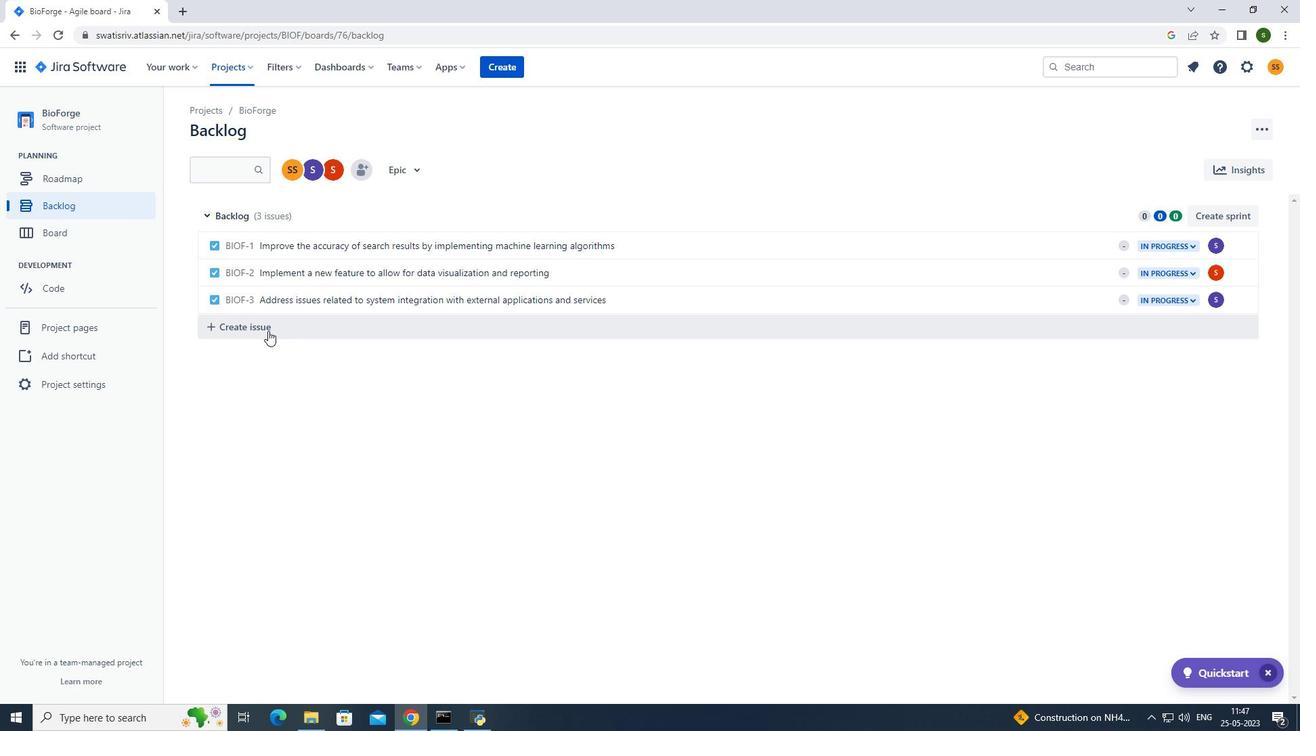 
Action: Mouse moved to (306, 323)
Screenshot: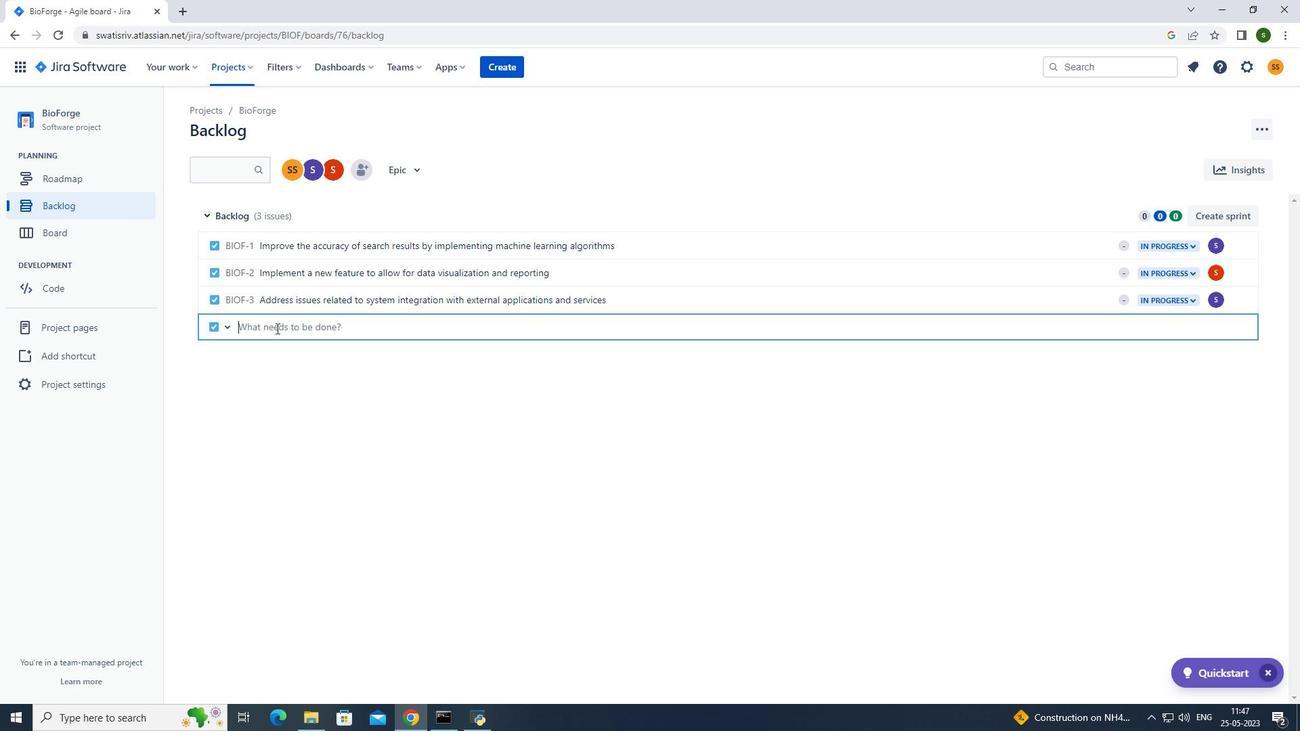 
Action: Key pressed <Key.caps_lock>D<Key.caps_lock>evelop<Key.space>a<Key.space>new<Key.space>feature<Key.space>to<Key.space>allow<Key.space>for<Key.space>integration<Key.space>with<Key.space>wearable<Key.space>technology<Key.enter>
Screenshot: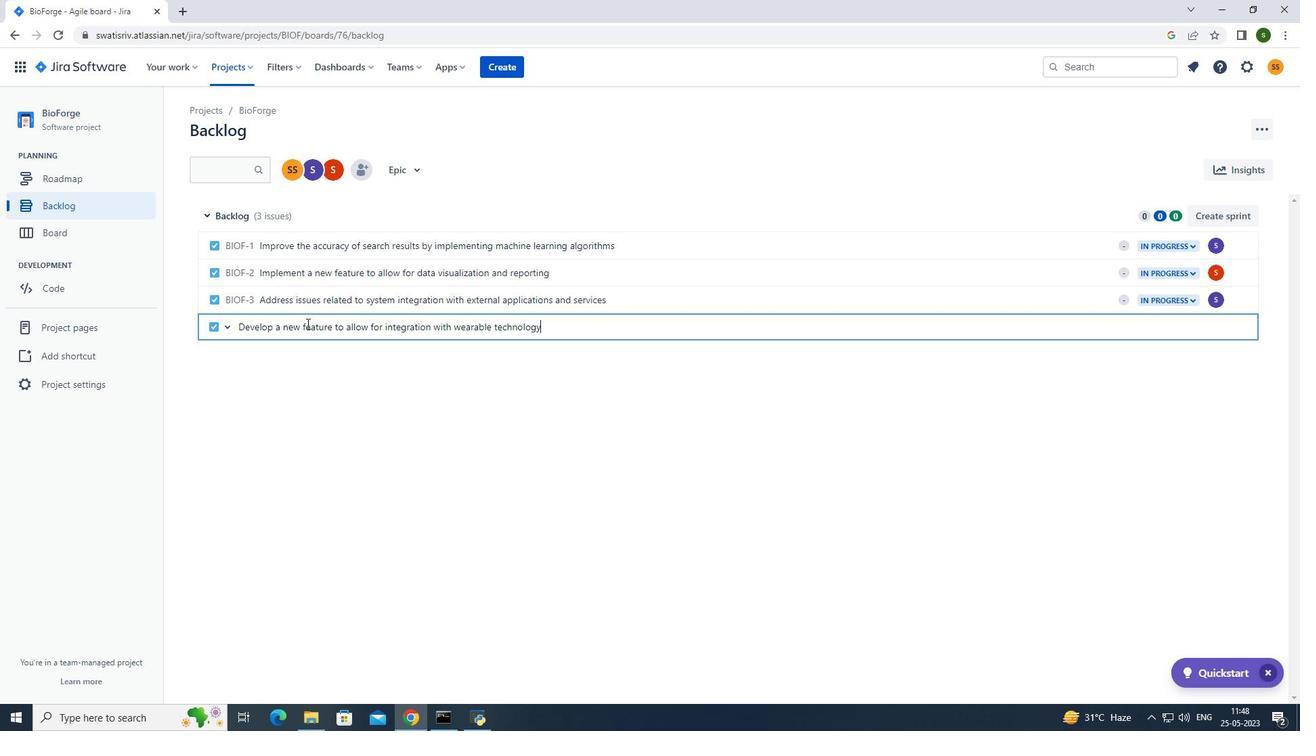 
Action: Mouse moved to (1213, 327)
Screenshot: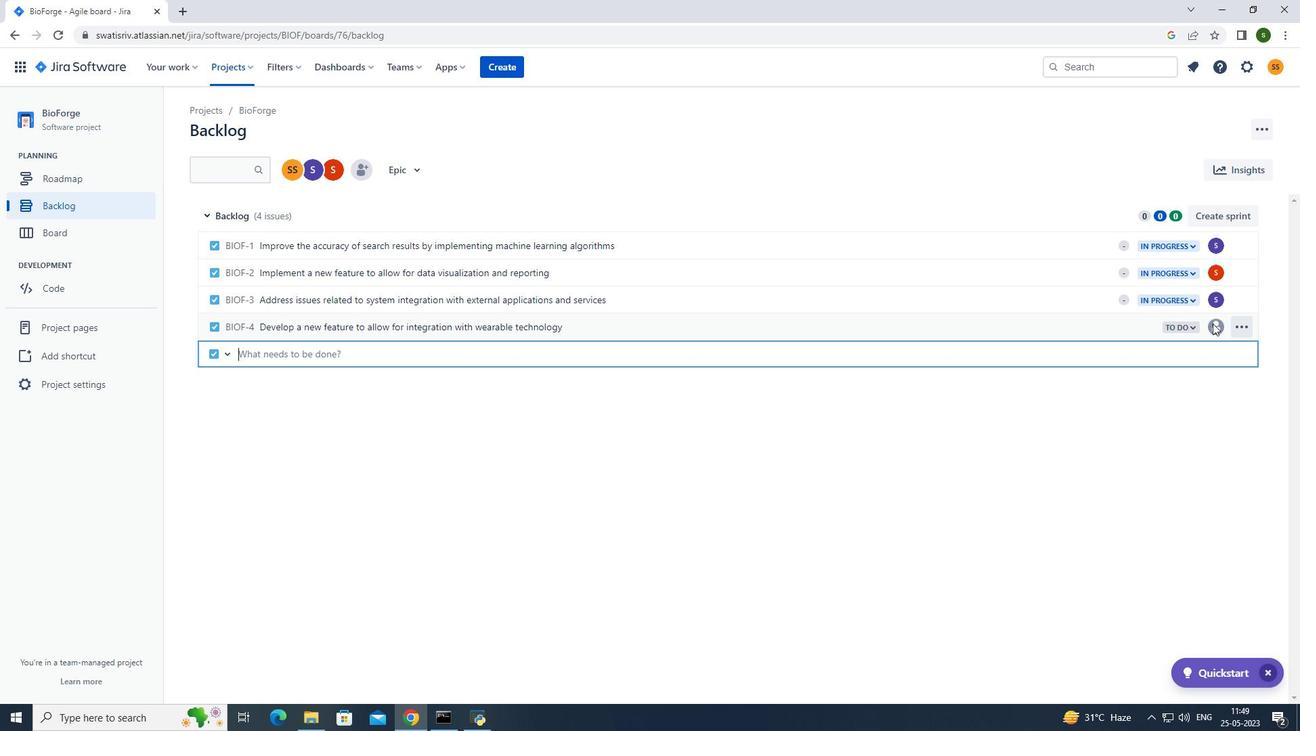 
Action: Mouse pressed left at (1213, 327)
Screenshot: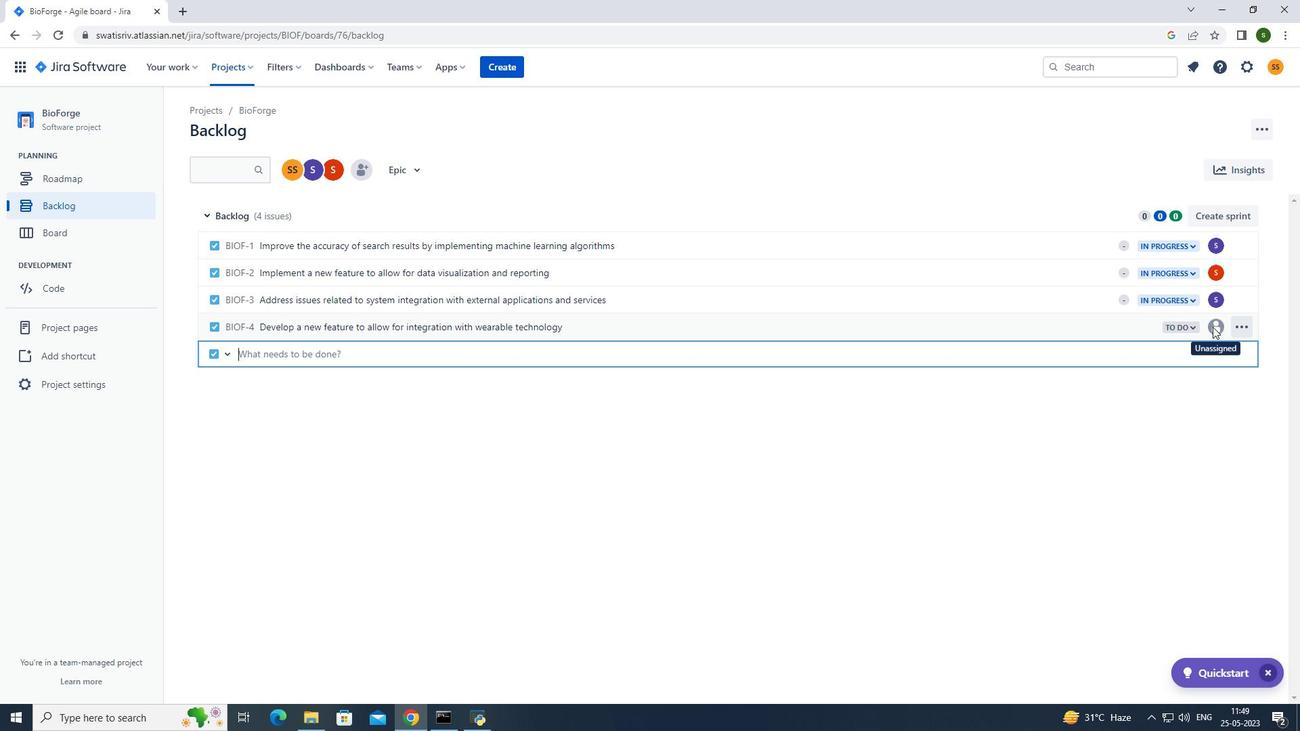 
Action: Mouse moved to (1120, 355)
Screenshot: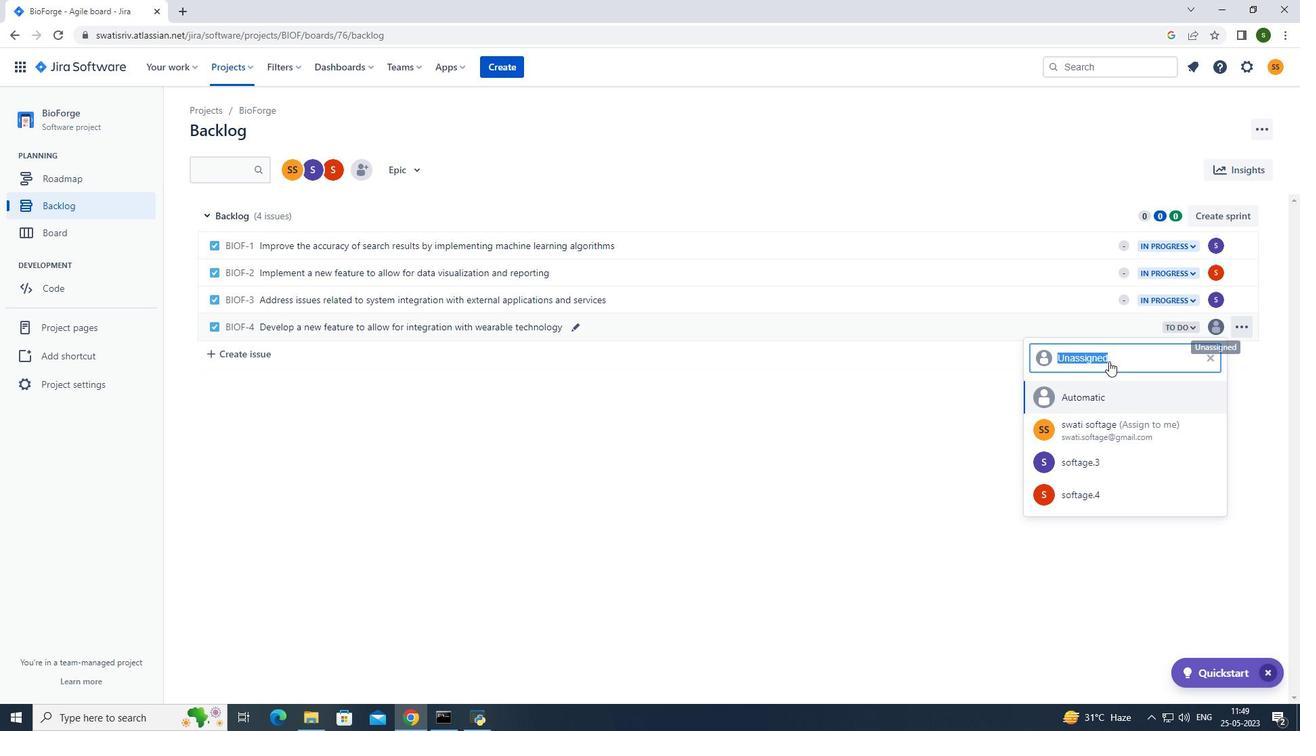 
Action: Key pressed softage.3<Key.backspace>4<Key.shift>@softage.net
Screenshot: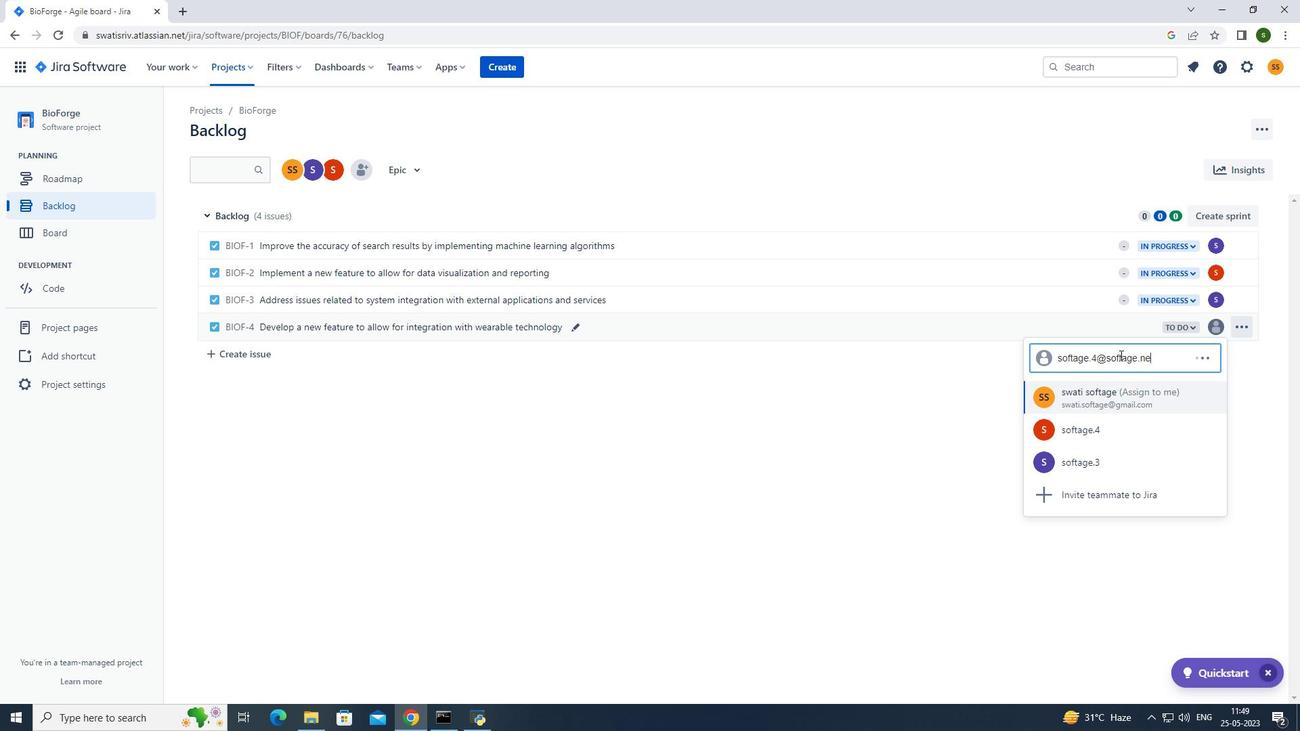 
Action: Mouse moved to (1124, 398)
Screenshot: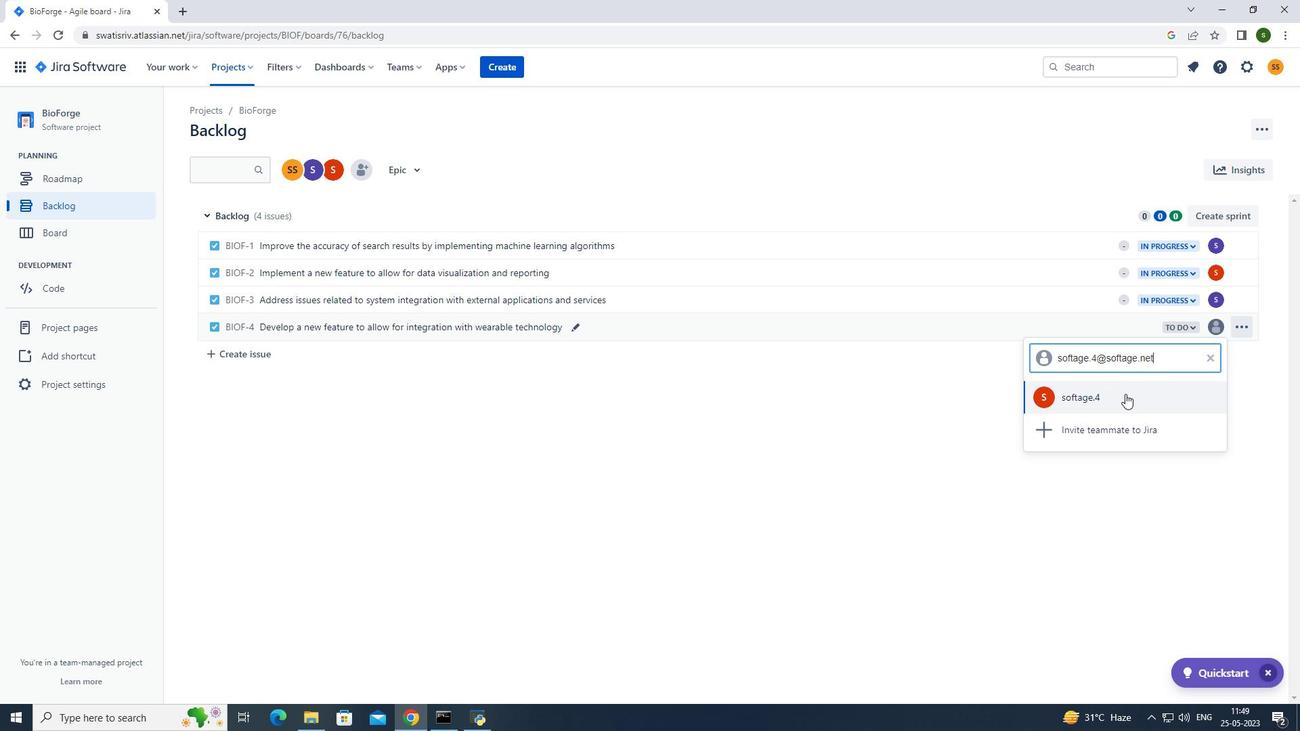 
Action: Mouse pressed left at (1124, 398)
Screenshot: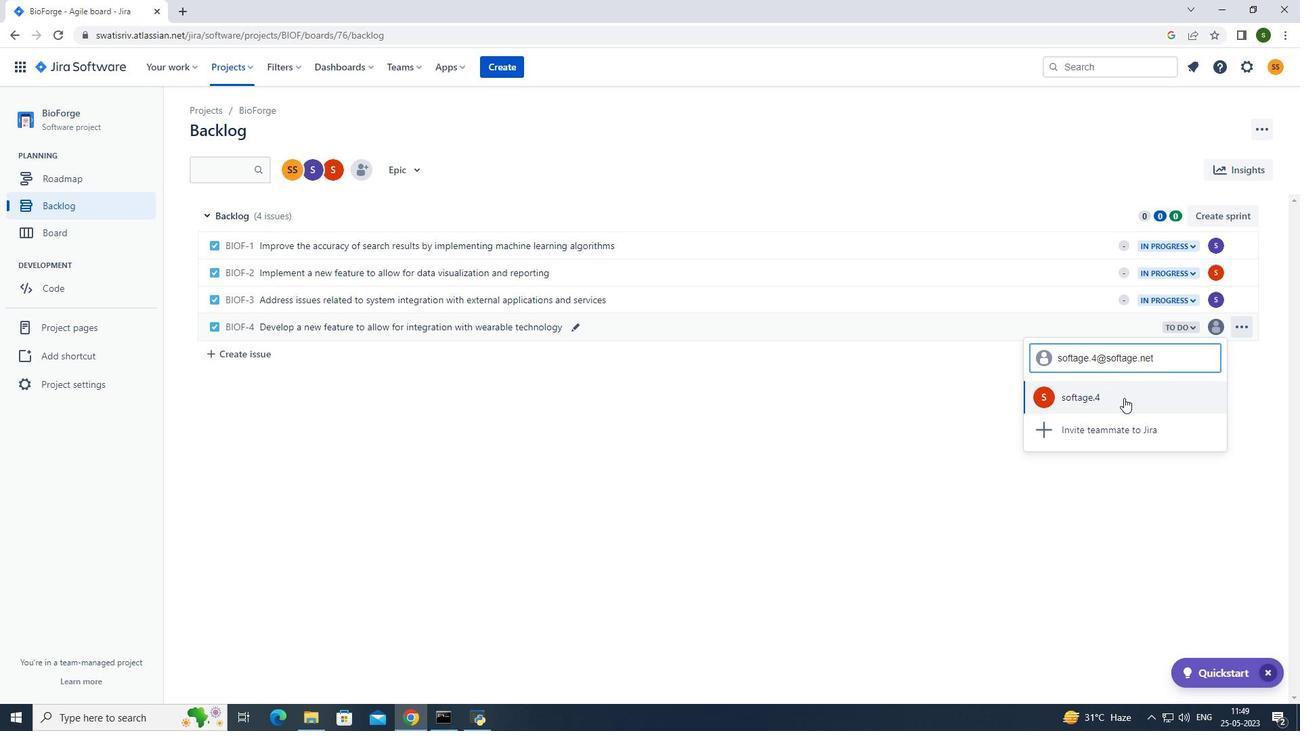 
Action: Mouse moved to (1056, 449)
Screenshot: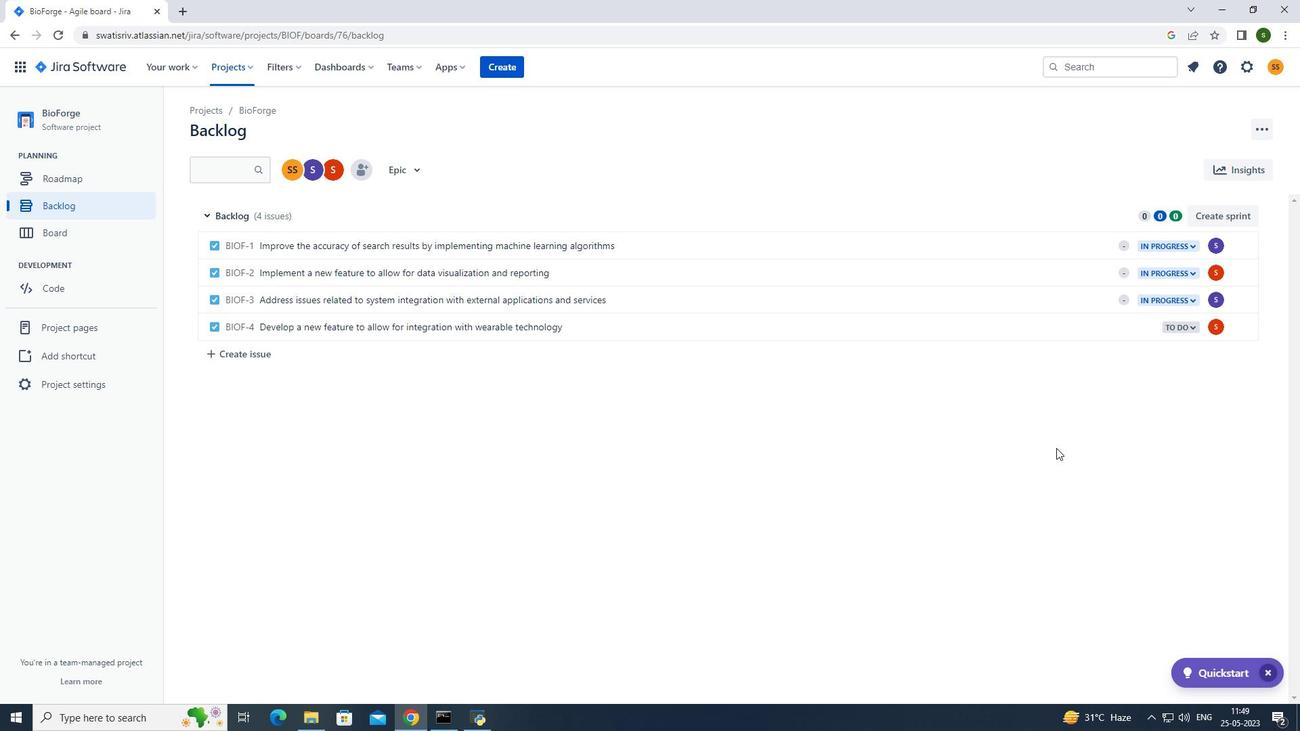 
Action: Mouse pressed left at (1056, 449)
Screenshot: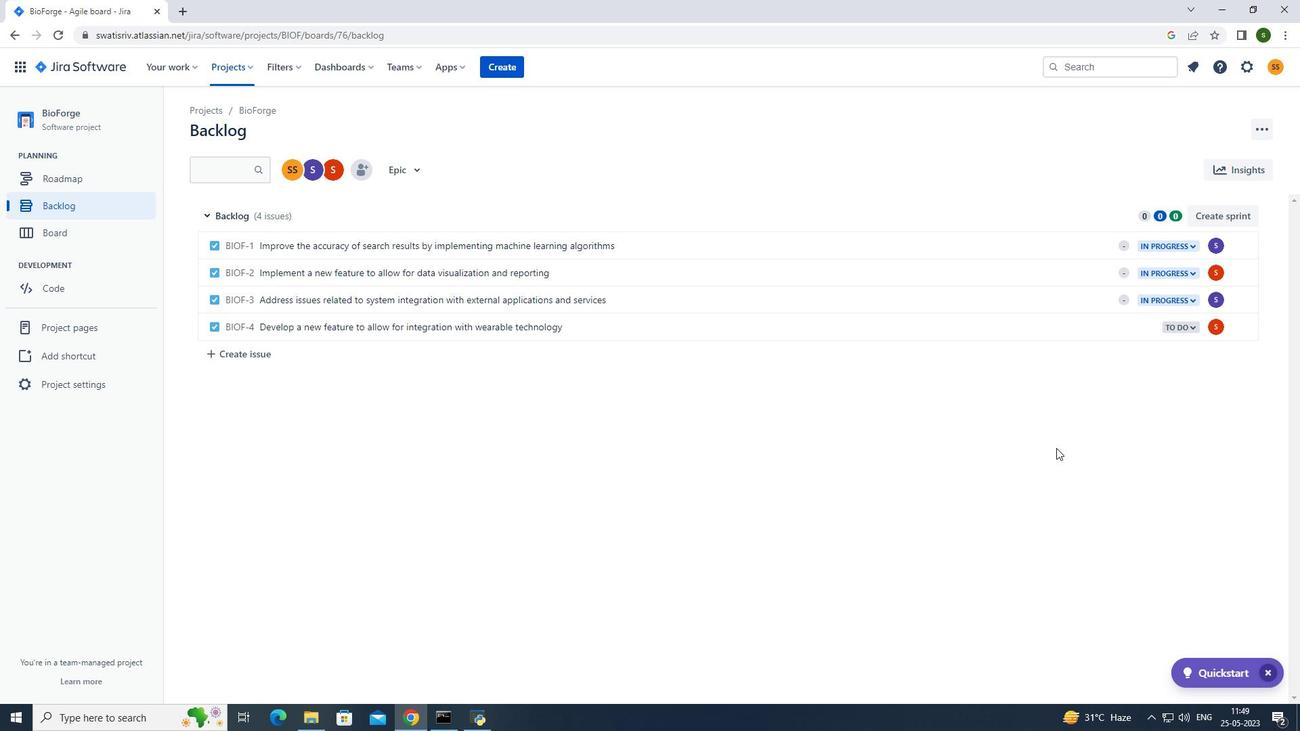 
Action: Mouse moved to (1188, 331)
Screenshot: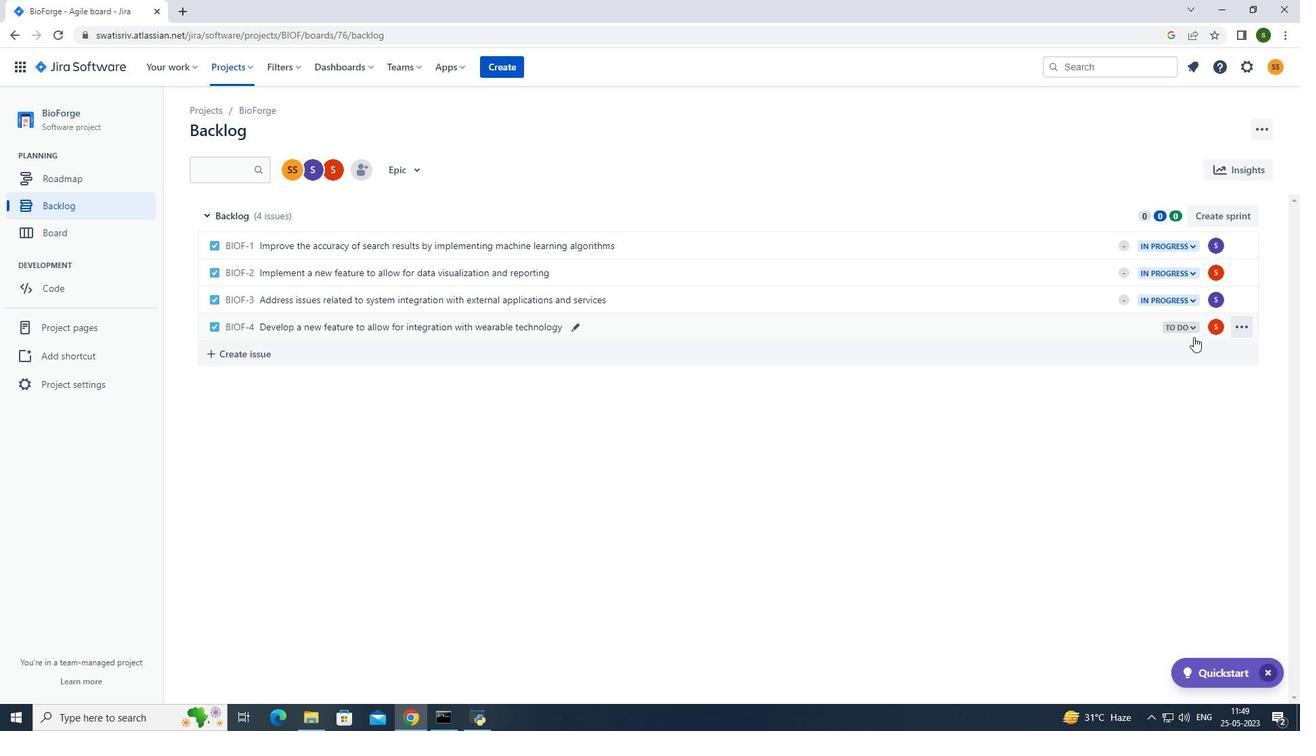 
Action: Mouse pressed left at (1188, 331)
Screenshot: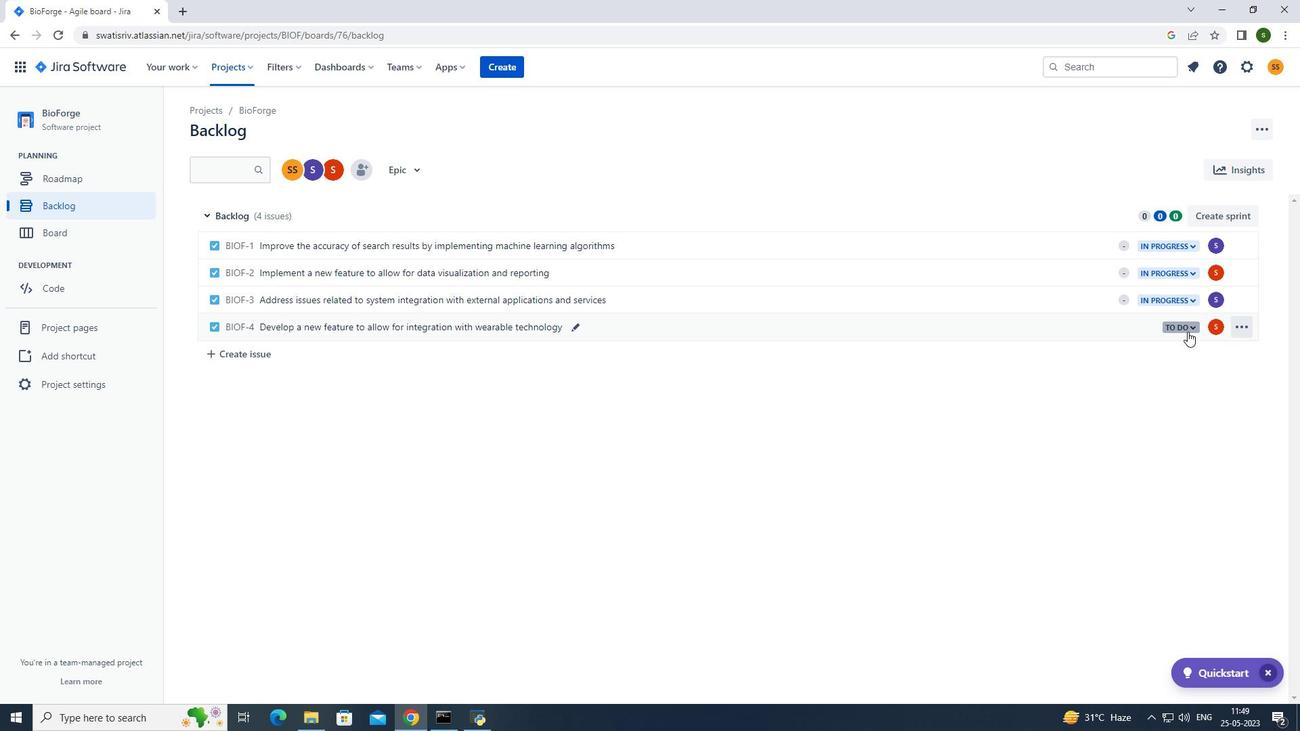 
Action: Mouse moved to (1128, 352)
Screenshot: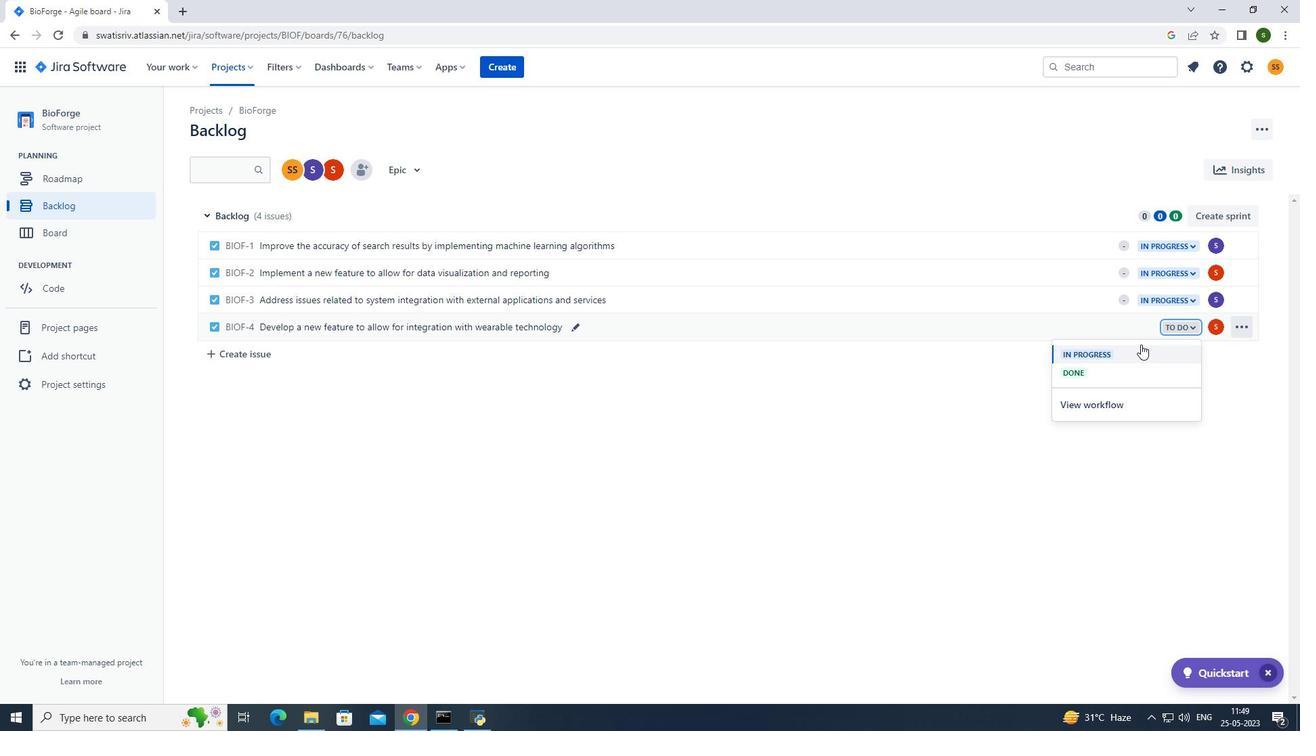 
Action: Mouse pressed left at (1128, 352)
Screenshot: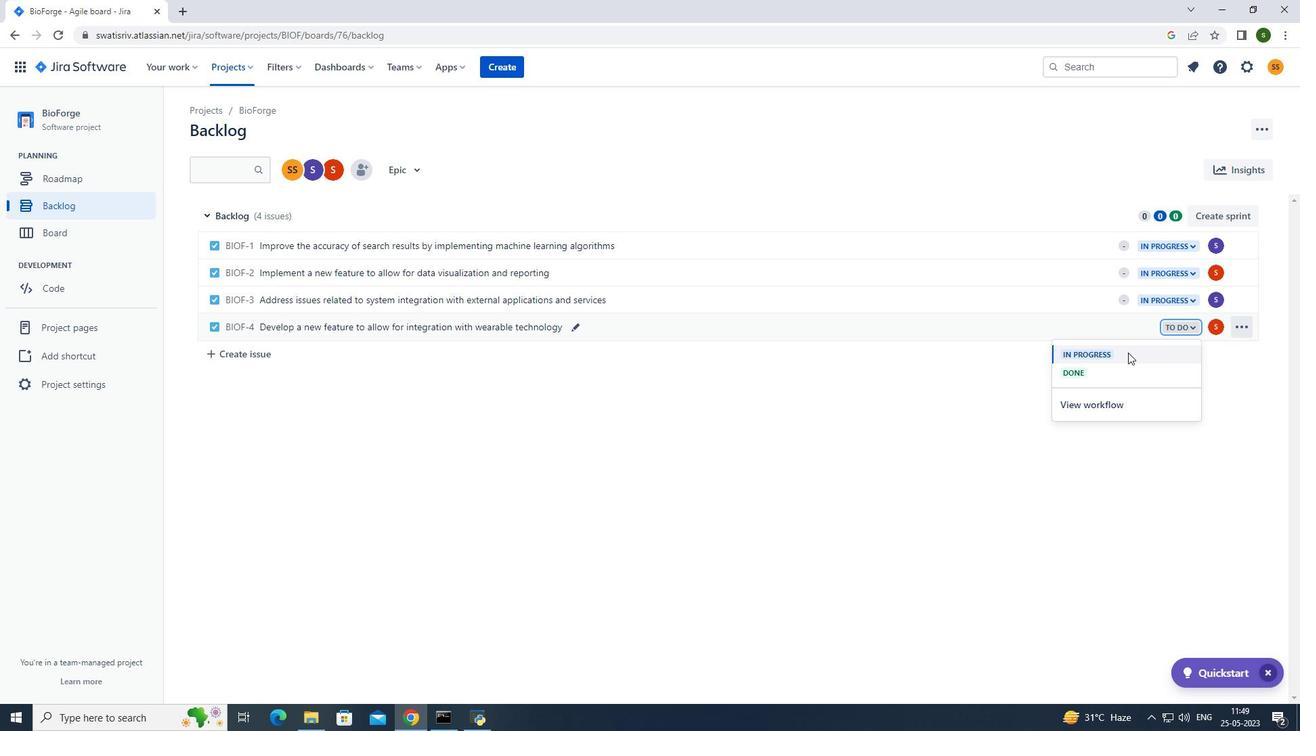 
Action: Mouse moved to (574, 453)
Screenshot: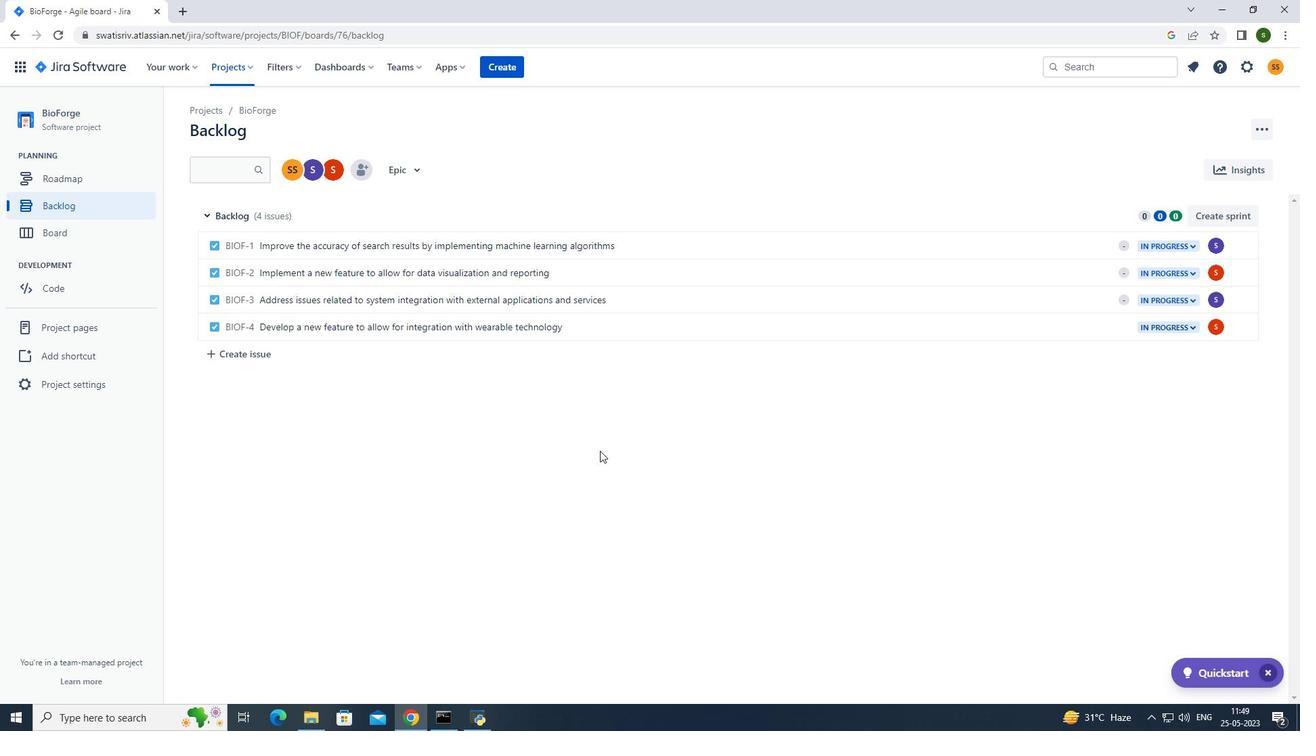 
